 Task: Find a house in Alibag, India, for 6 guests from 6th to 15th September, with self check-in, WiFi, free parking, TV, gym, breakfast, and a price range of ₹8000 to ₹12000.
Action: Mouse moved to (460, 121)
Screenshot: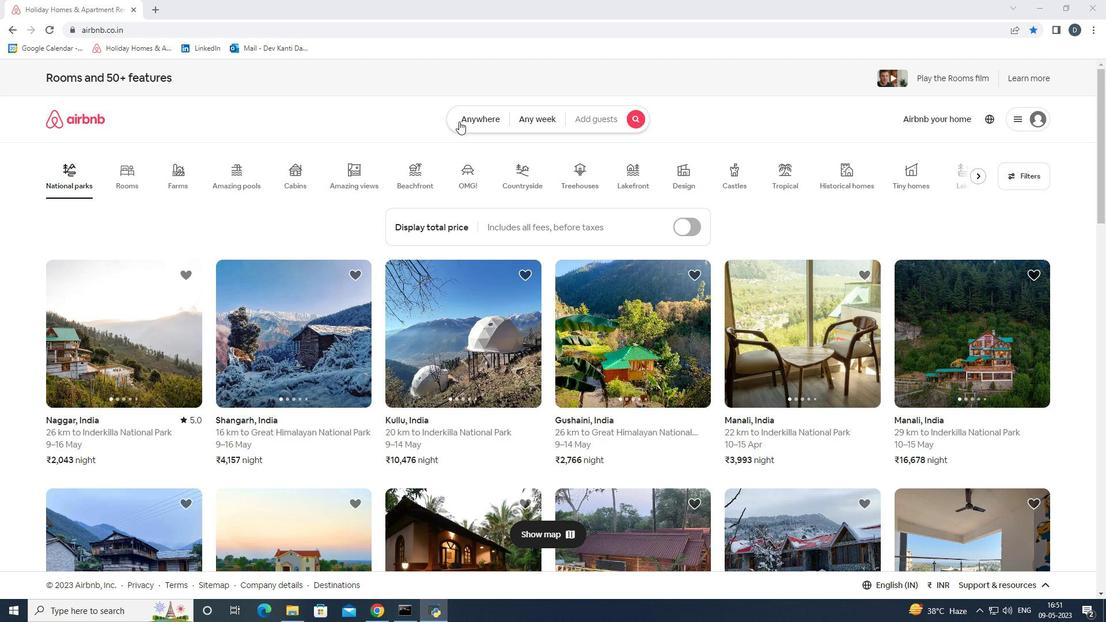 
Action: Mouse pressed left at (460, 121)
Screenshot: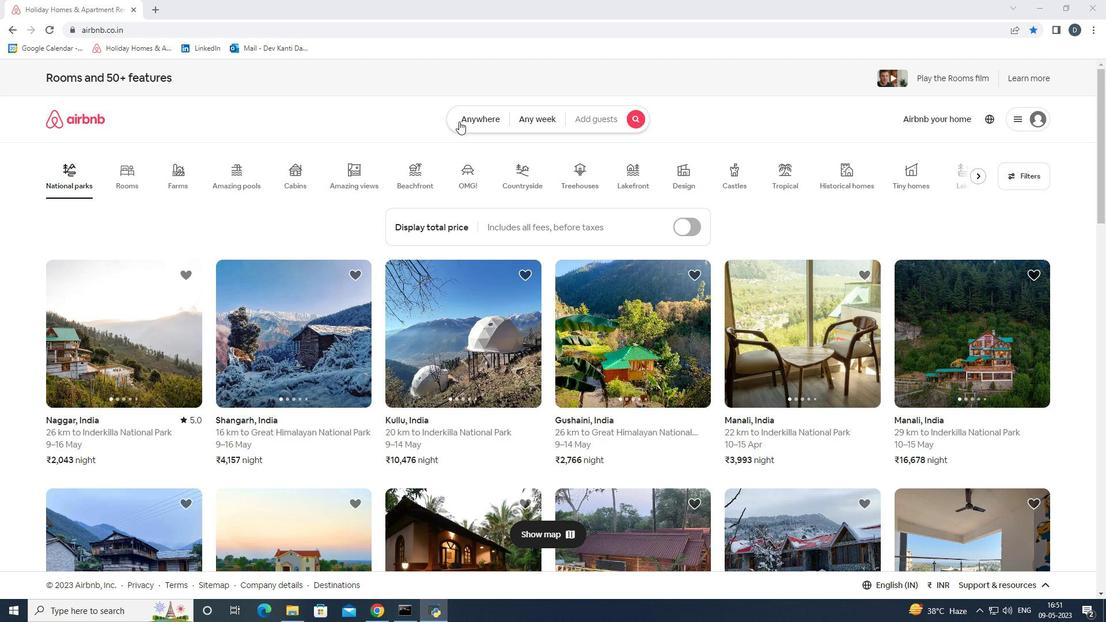 
Action: Mouse moved to (422, 163)
Screenshot: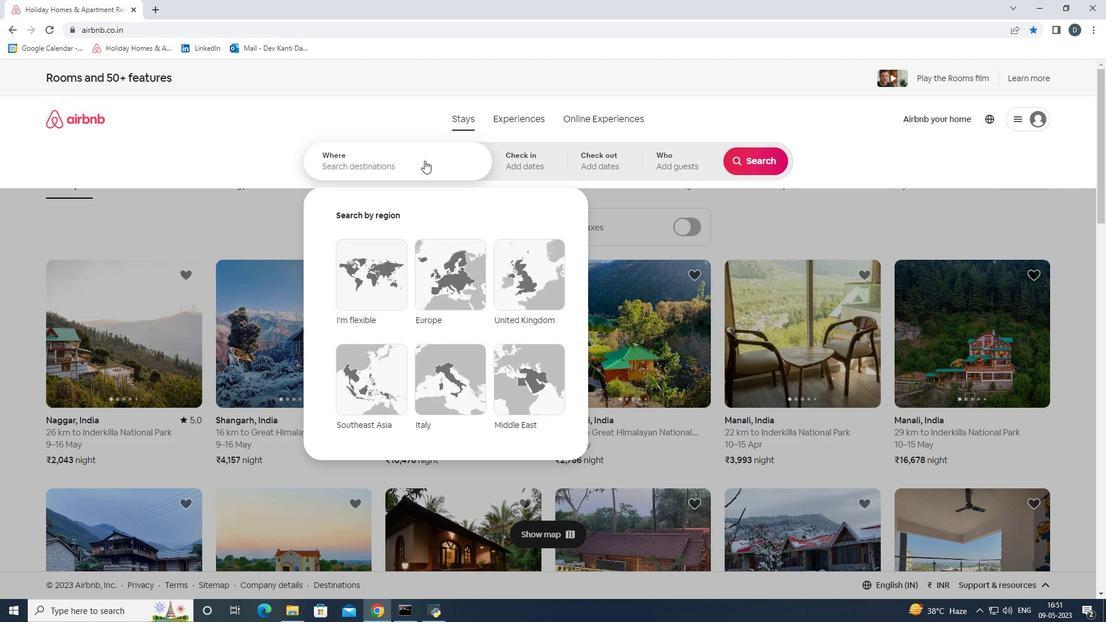 
Action: Mouse pressed left at (422, 163)
Screenshot: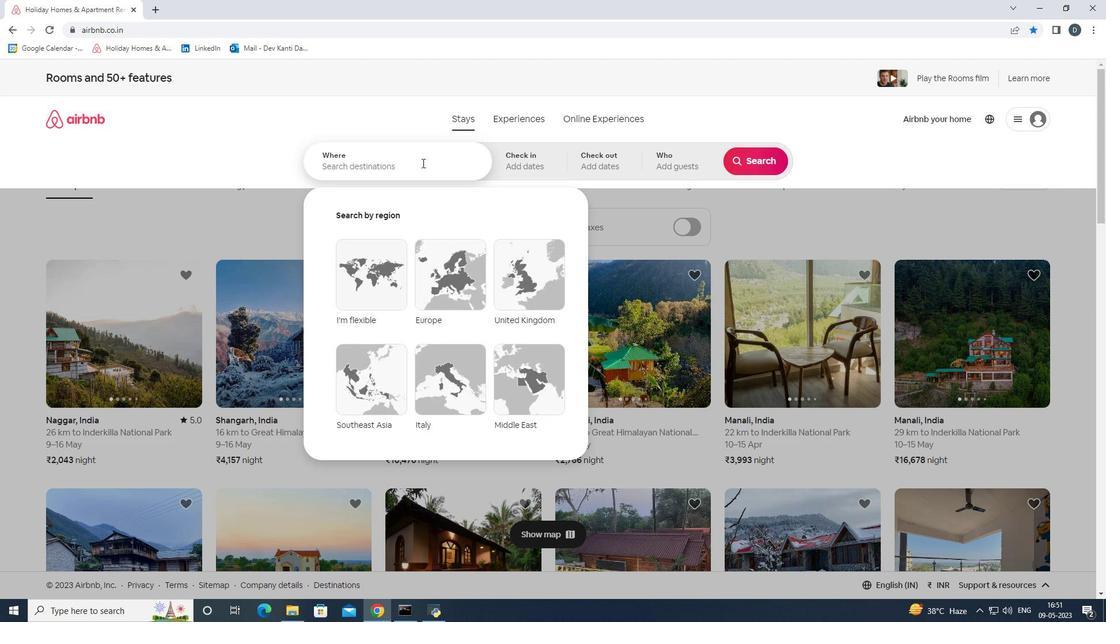 
Action: Key pressed <Key.shift><Key.shift><Key.shift><Key.shift><Key.shift><Key.shift><Key.shift><Key.shift><Key.shift>Alibag,<Key.space><Key.shift><Key.shift><Key.shift><Key.shift><Key.shift><Key.shift><Key.shift><Key.shift><Key.shift><Key.shift>India<Key.enter>
Screenshot: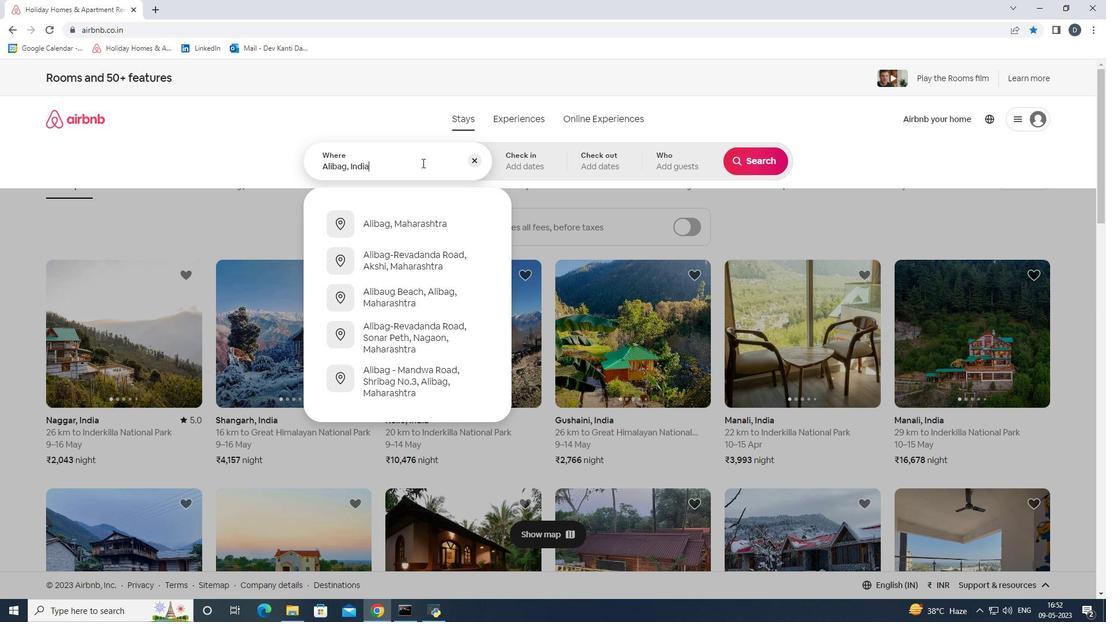 
Action: Mouse moved to (747, 253)
Screenshot: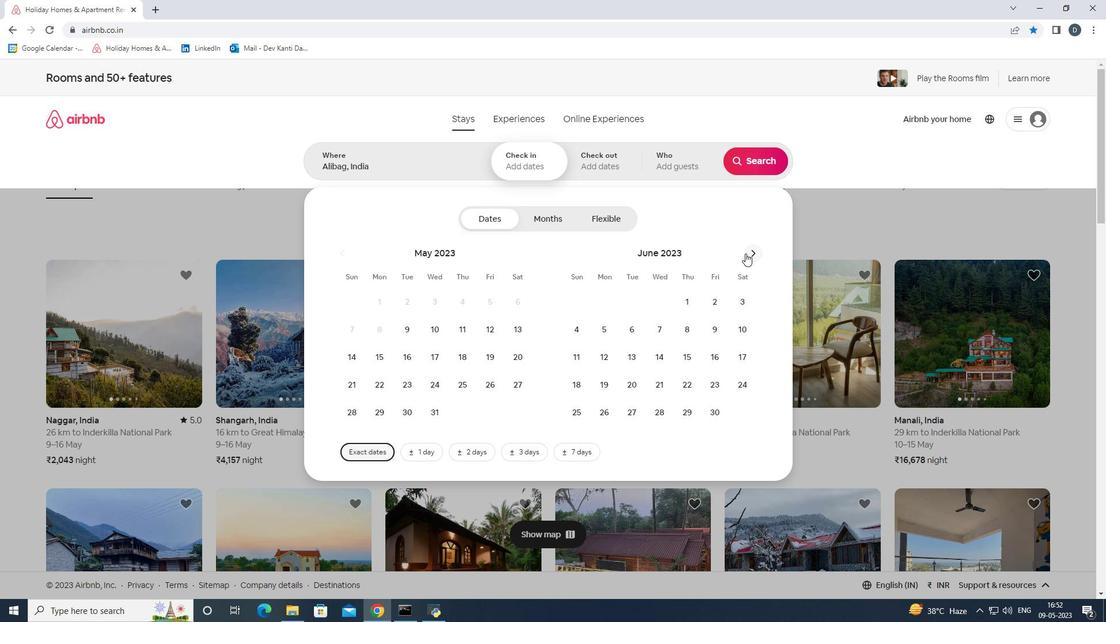 
Action: Mouse pressed left at (747, 253)
Screenshot: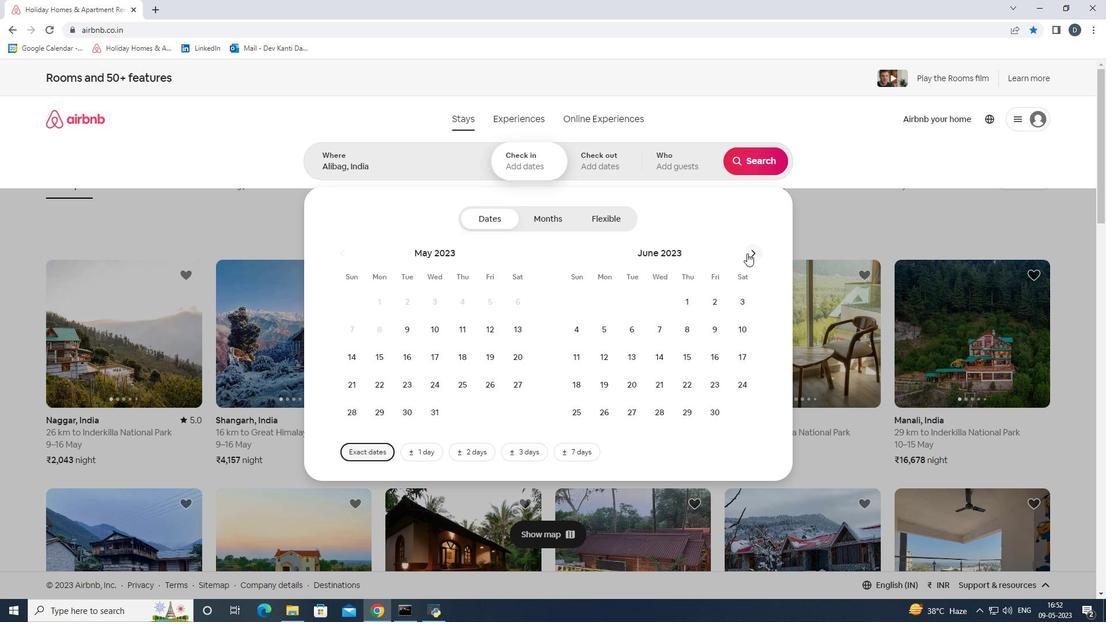 
Action: Mouse pressed left at (747, 253)
Screenshot: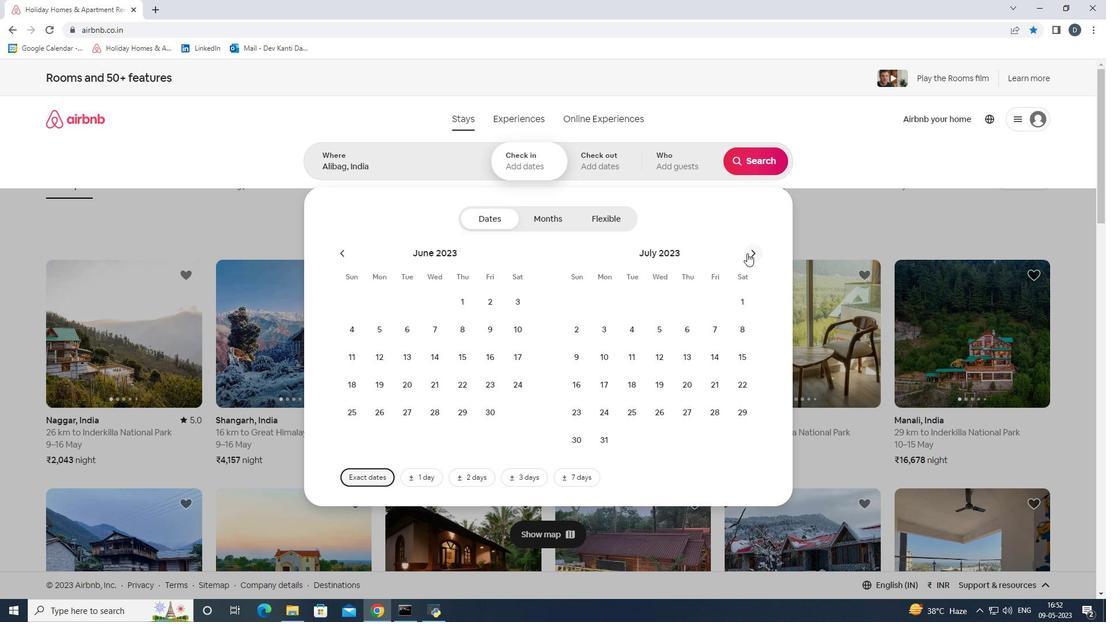 
Action: Mouse pressed left at (747, 253)
Screenshot: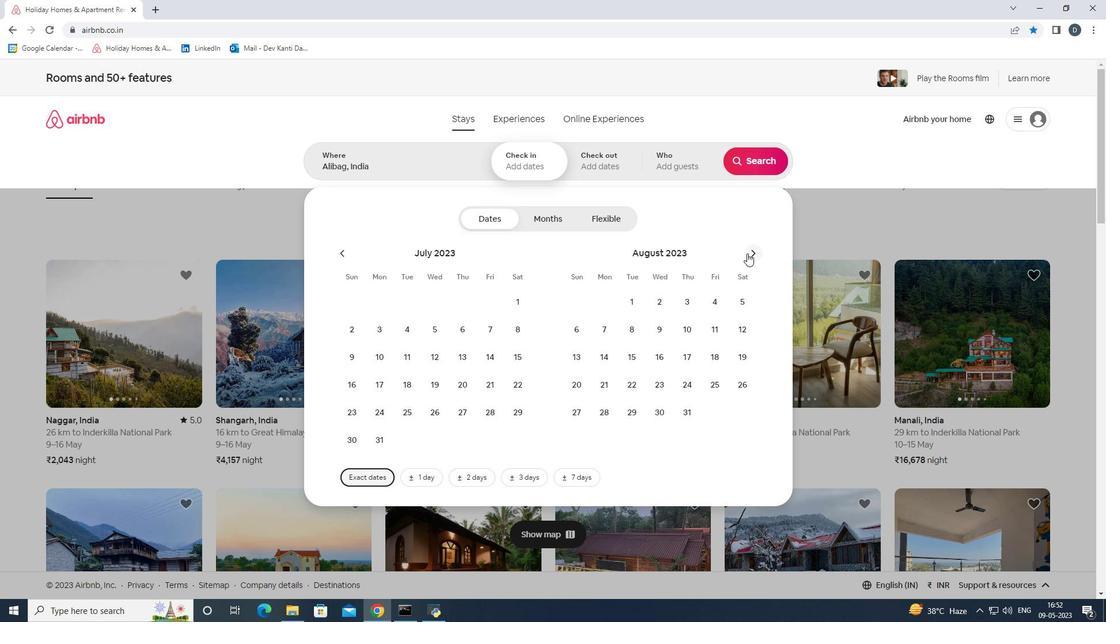 
Action: Mouse moved to (665, 323)
Screenshot: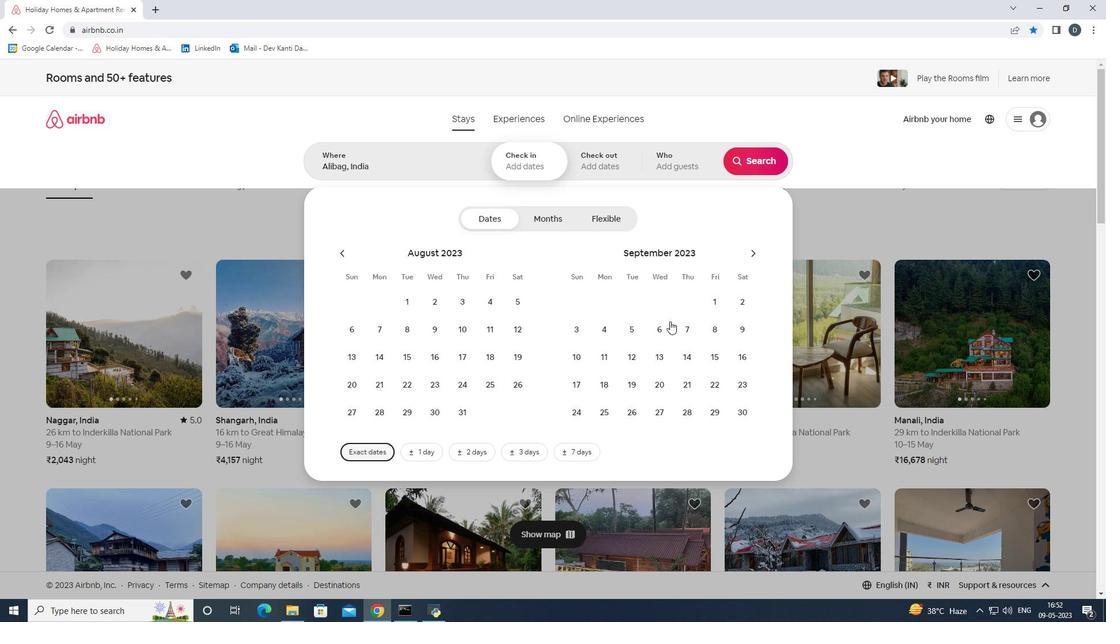 
Action: Mouse pressed left at (665, 323)
Screenshot: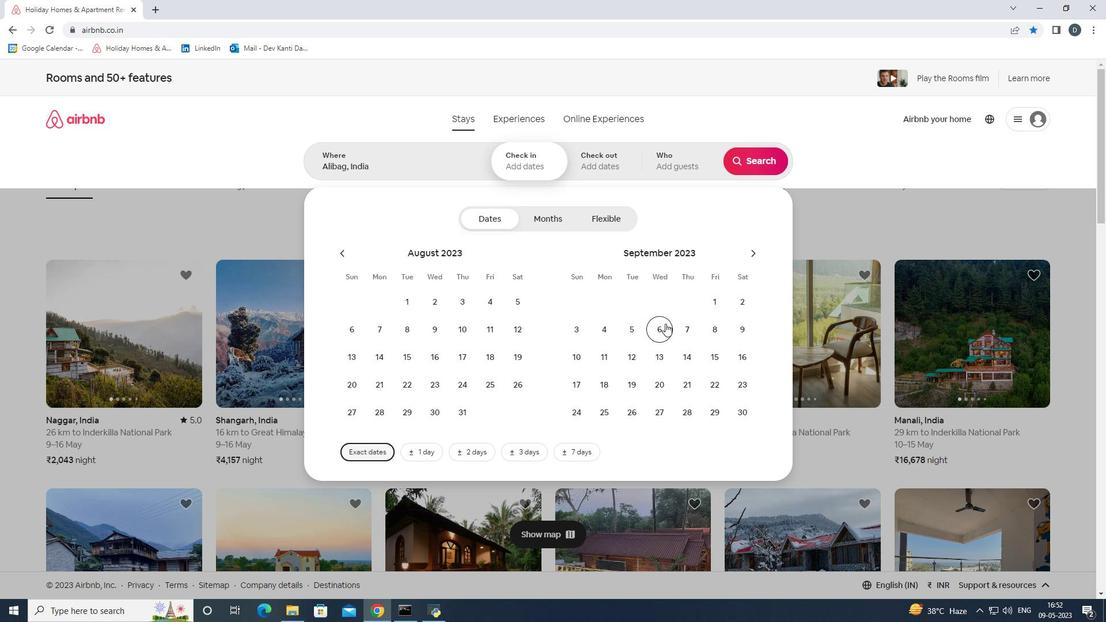 
Action: Mouse moved to (702, 356)
Screenshot: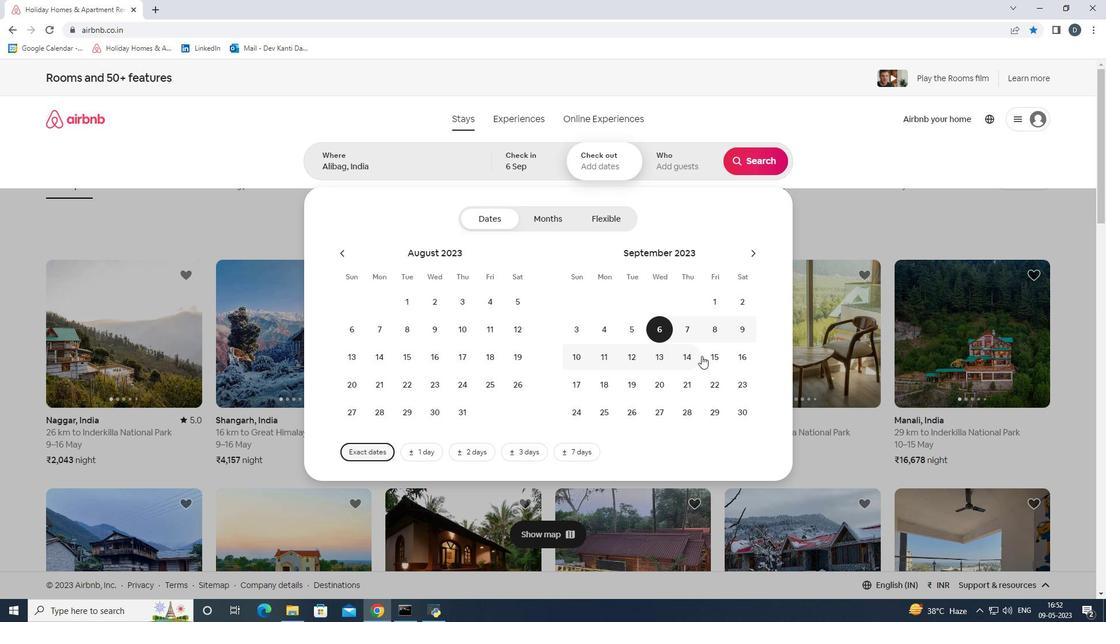 
Action: Mouse pressed left at (702, 356)
Screenshot: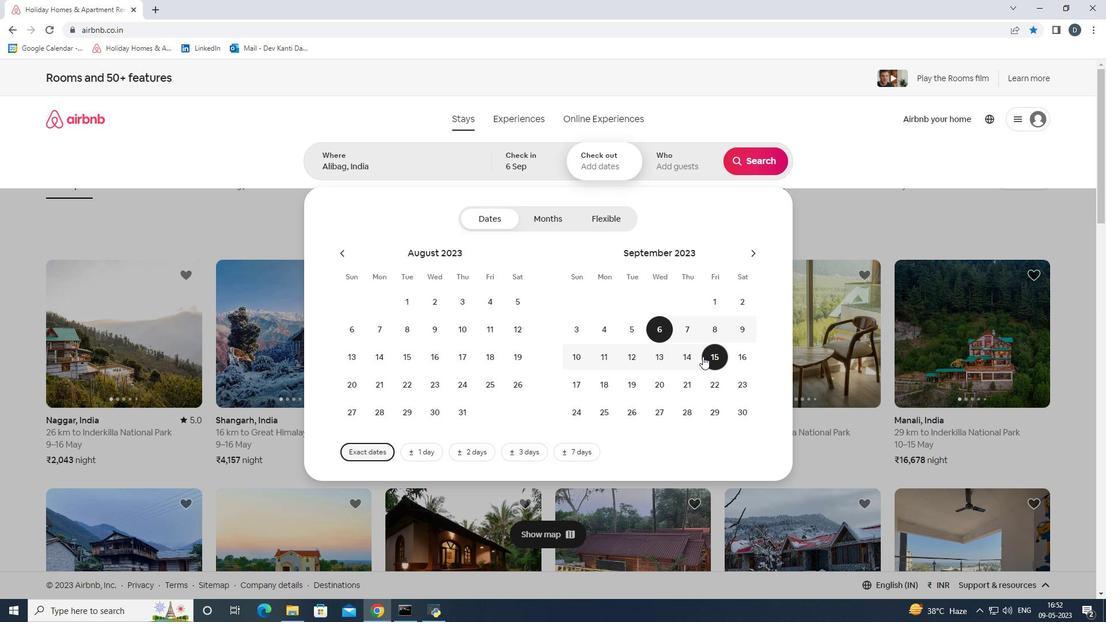 
Action: Mouse moved to (693, 176)
Screenshot: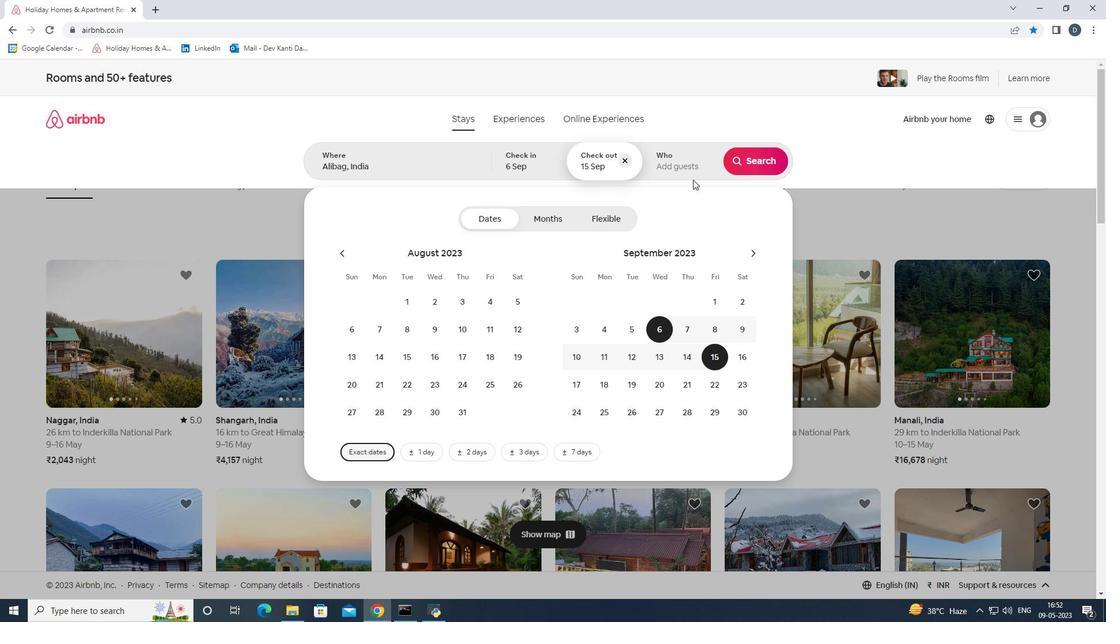 
Action: Mouse pressed left at (693, 176)
Screenshot: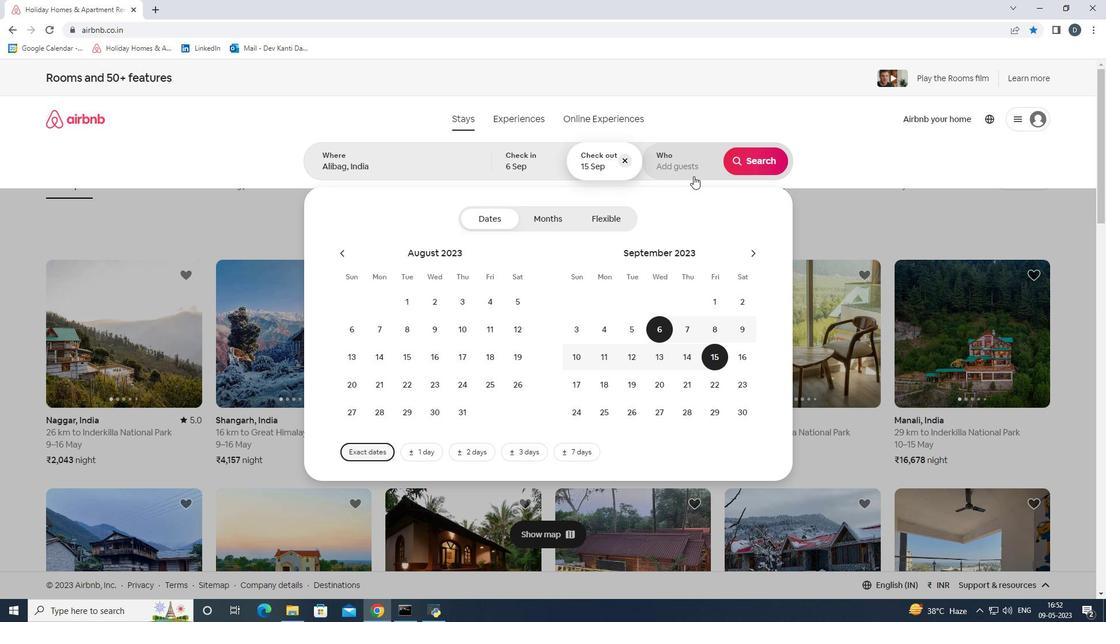 
Action: Mouse moved to (763, 220)
Screenshot: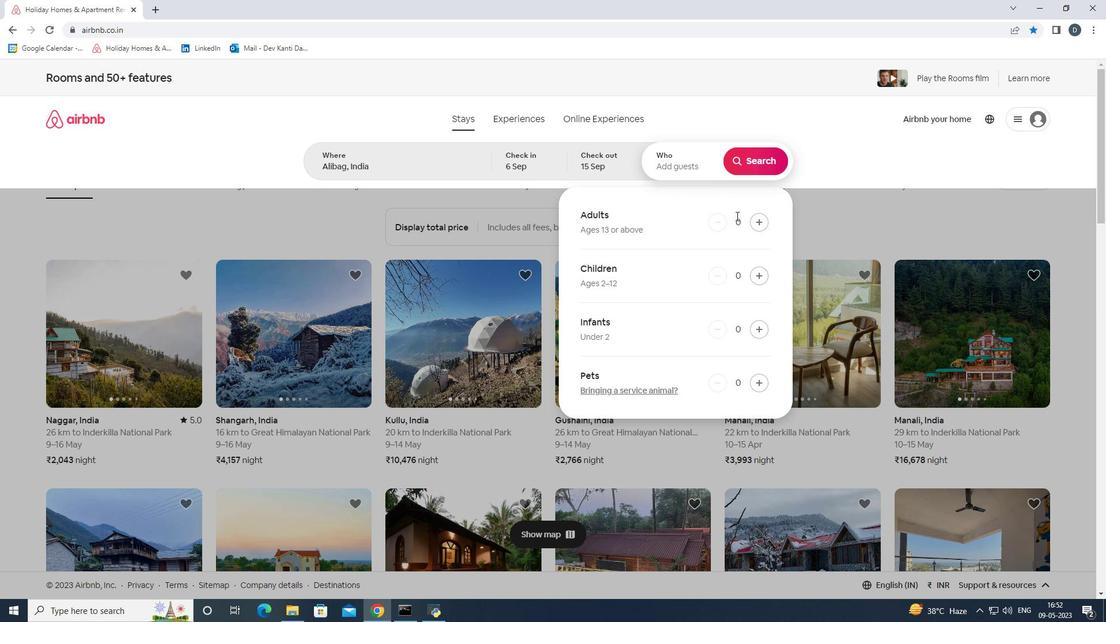 
Action: Mouse pressed left at (763, 220)
Screenshot: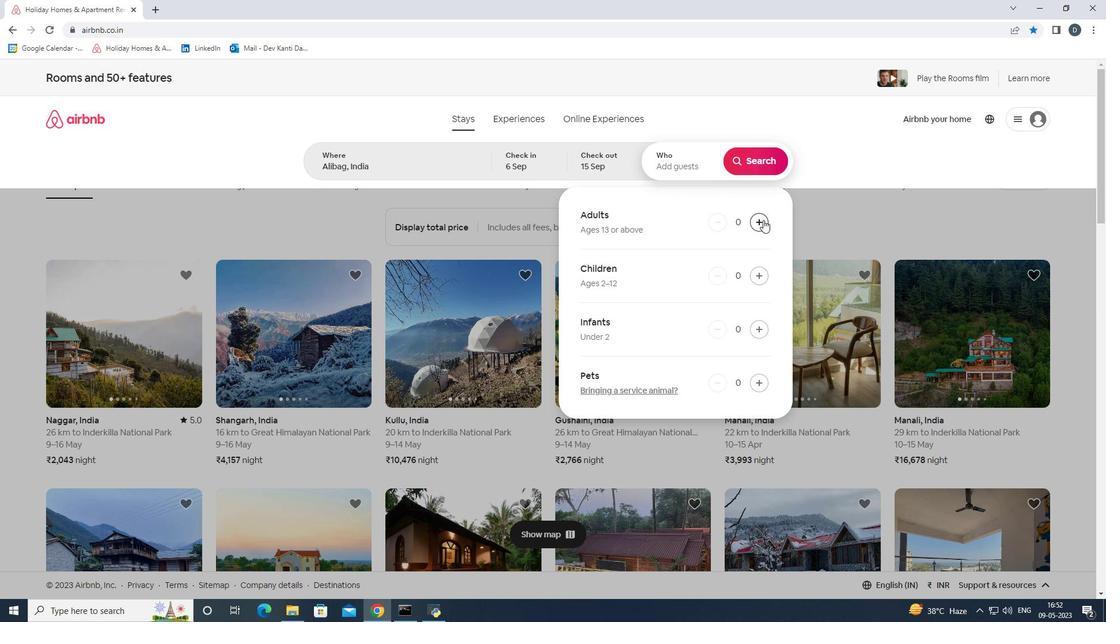 
Action: Mouse pressed left at (763, 220)
Screenshot: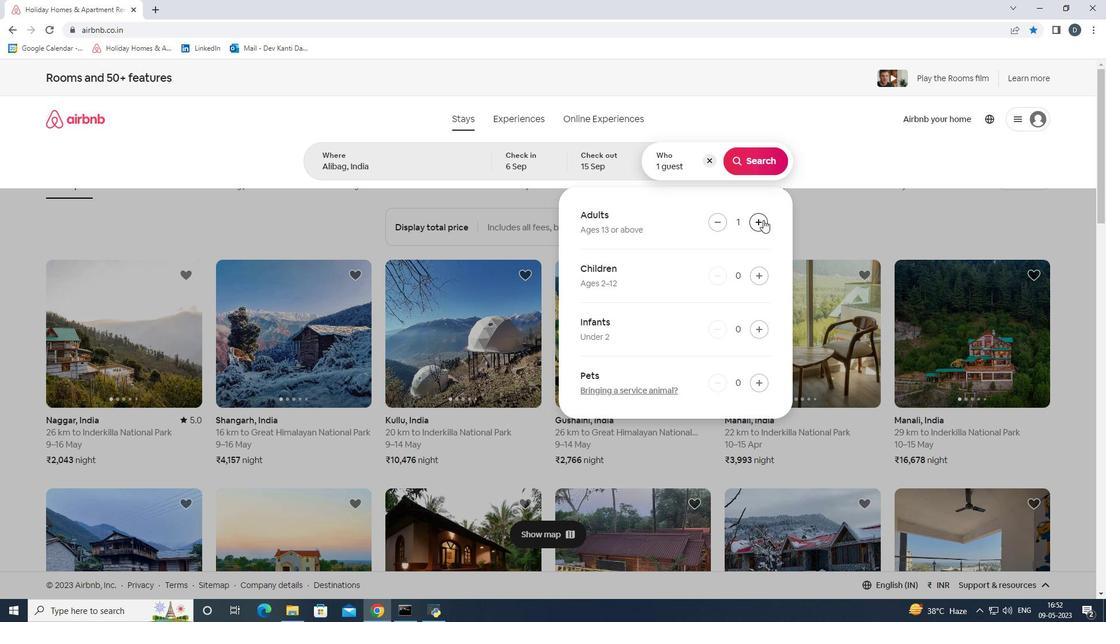 
Action: Mouse pressed left at (763, 220)
Screenshot: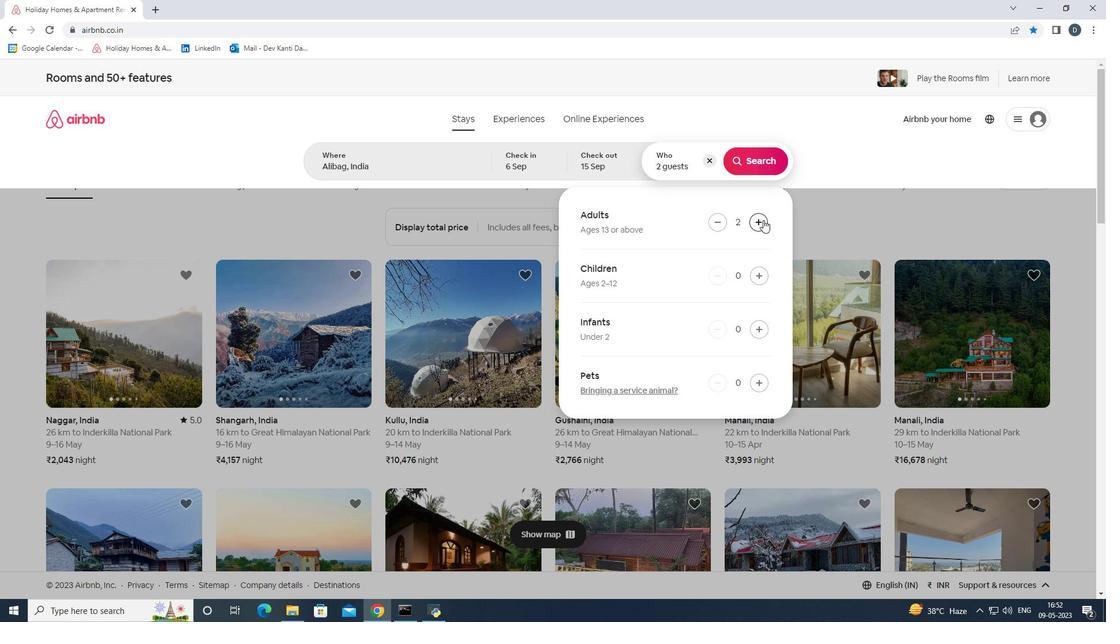 
Action: Mouse pressed left at (763, 220)
Screenshot: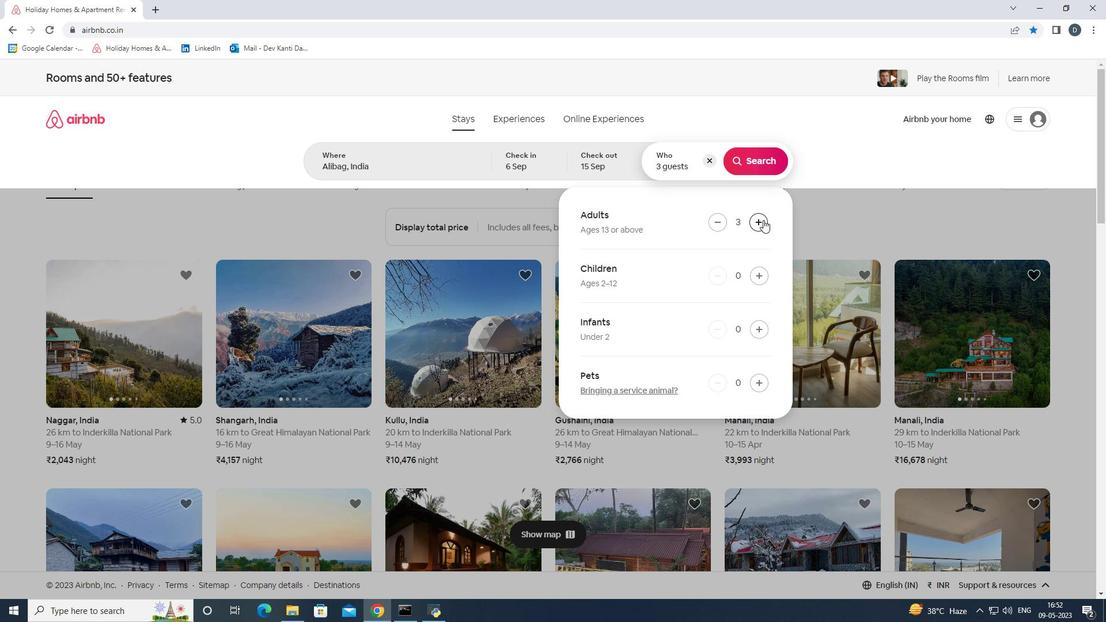 
Action: Mouse pressed left at (763, 220)
Screenshot: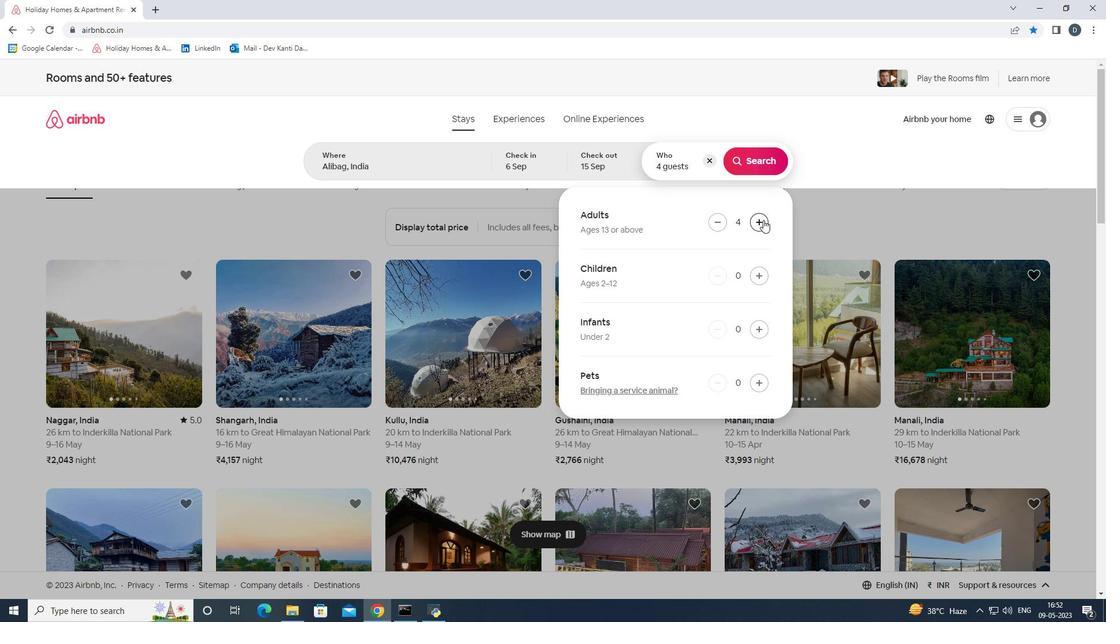 
Action: Mouse pressed left at (763, 220)
Screenshot: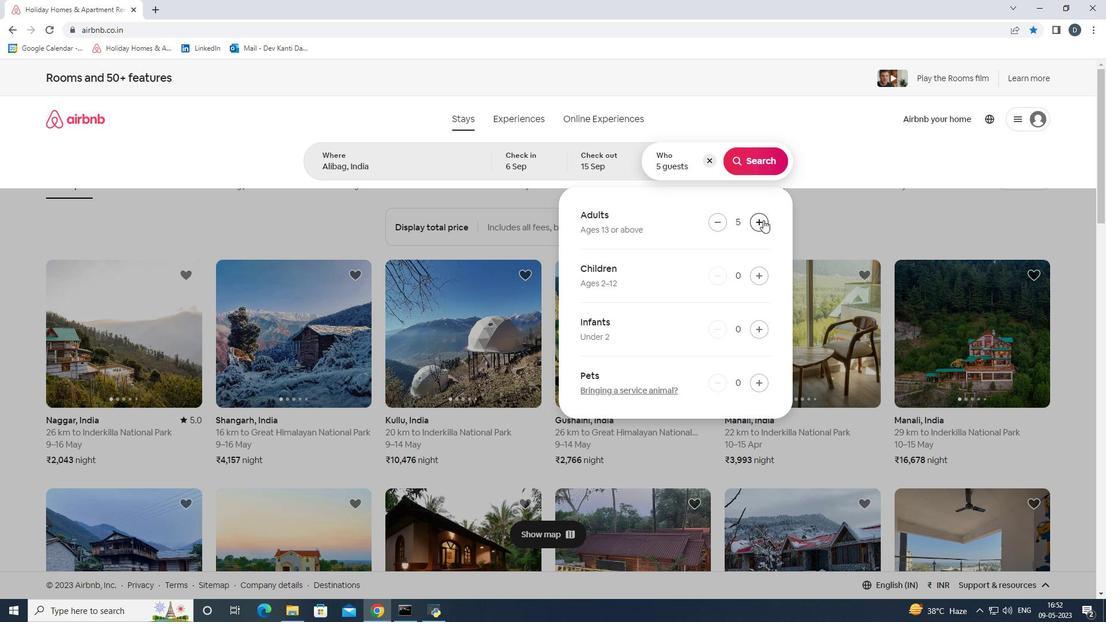 
Action: Mouse moved to (771, 172)
Screenshot: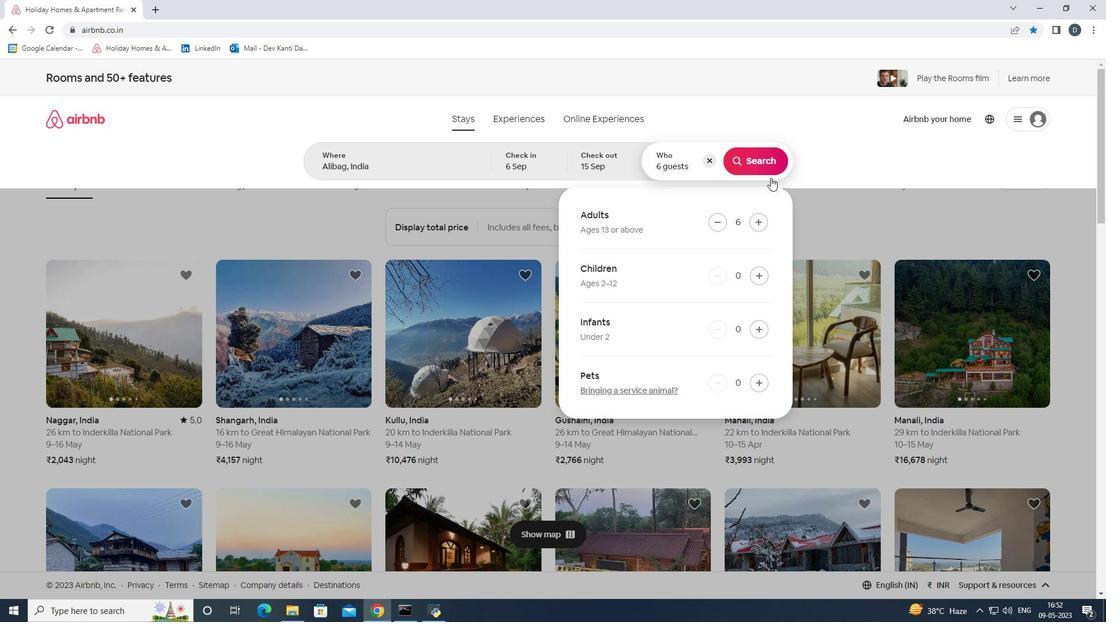 
Action: Mouse pressed left at (771, 172)
Screenshot: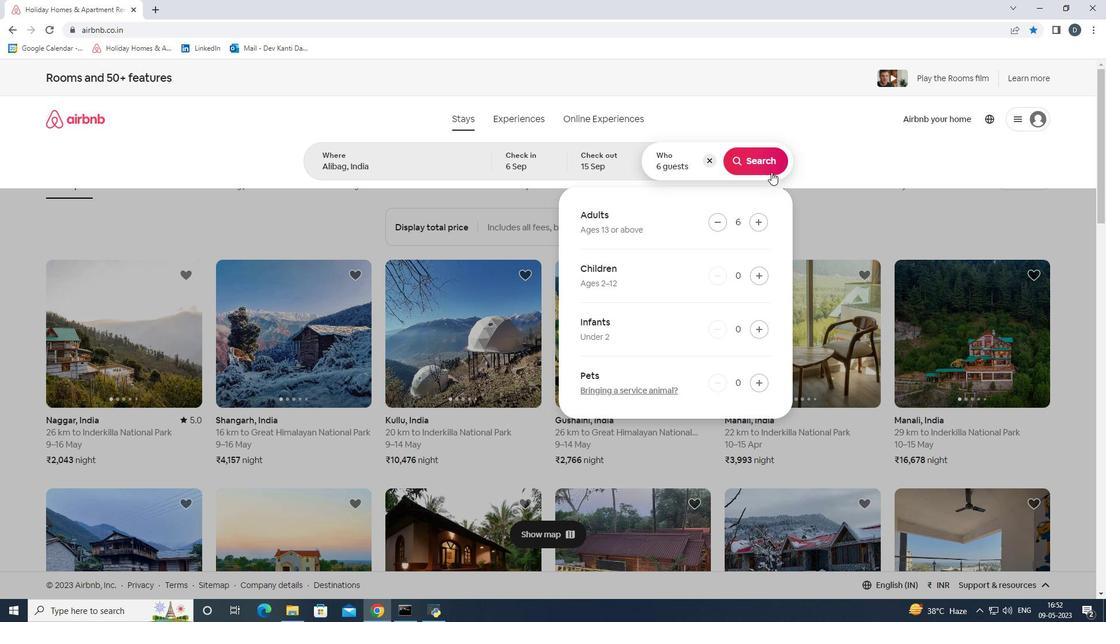 
Action: Mouse moved to (1040, 130)
Screenshot: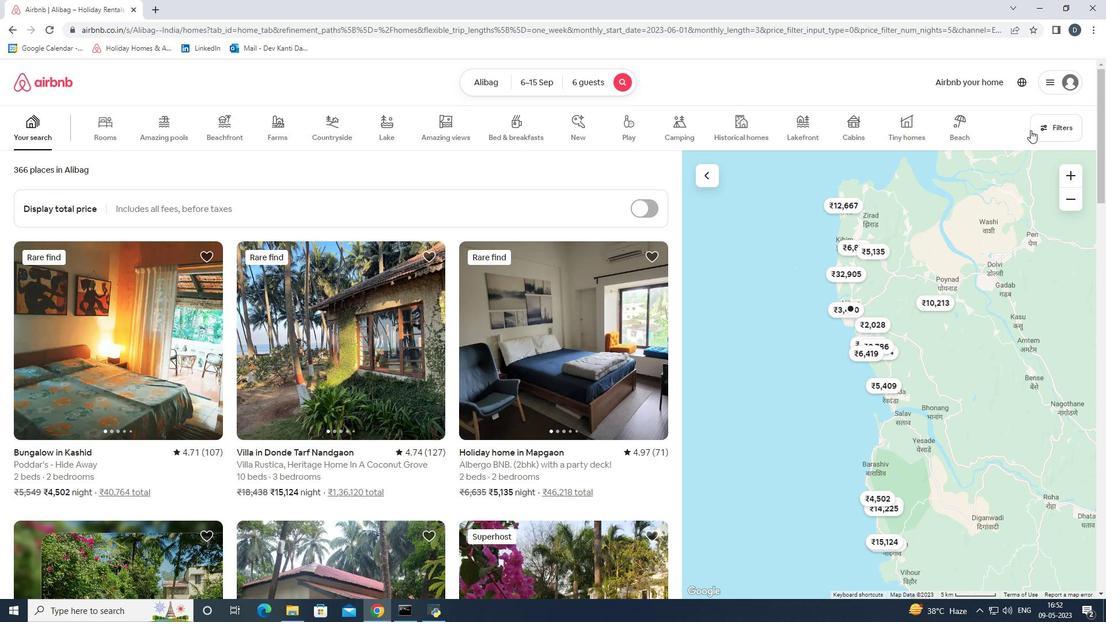 
Action: Mouse pressed left at (1040, 130)
Screenshot: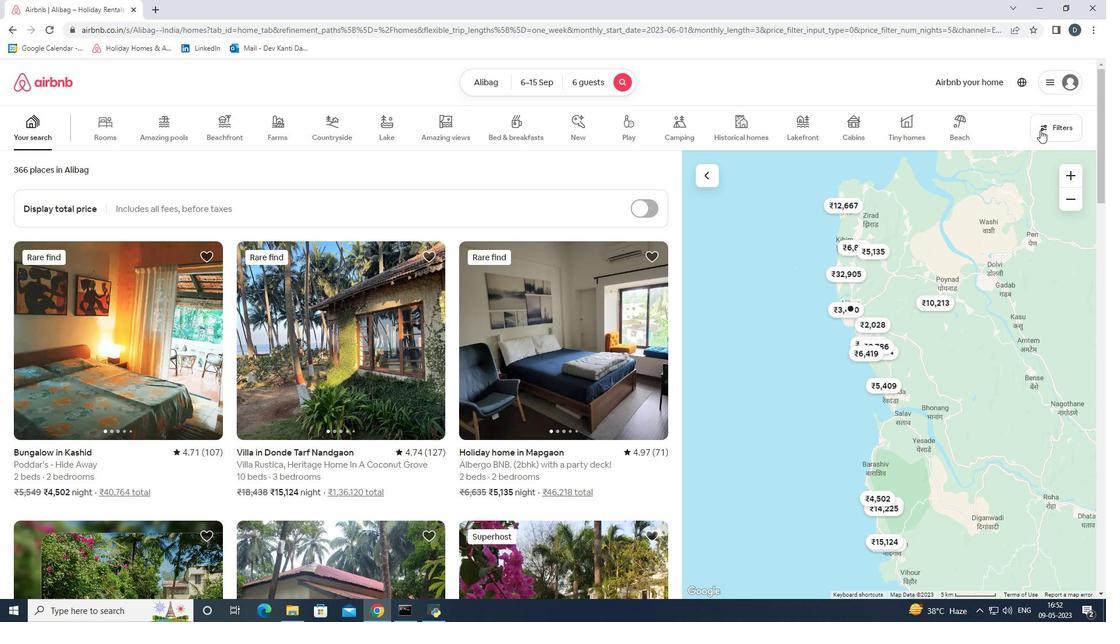 
Action: Mouse moved to (475, 406)
Screenshot: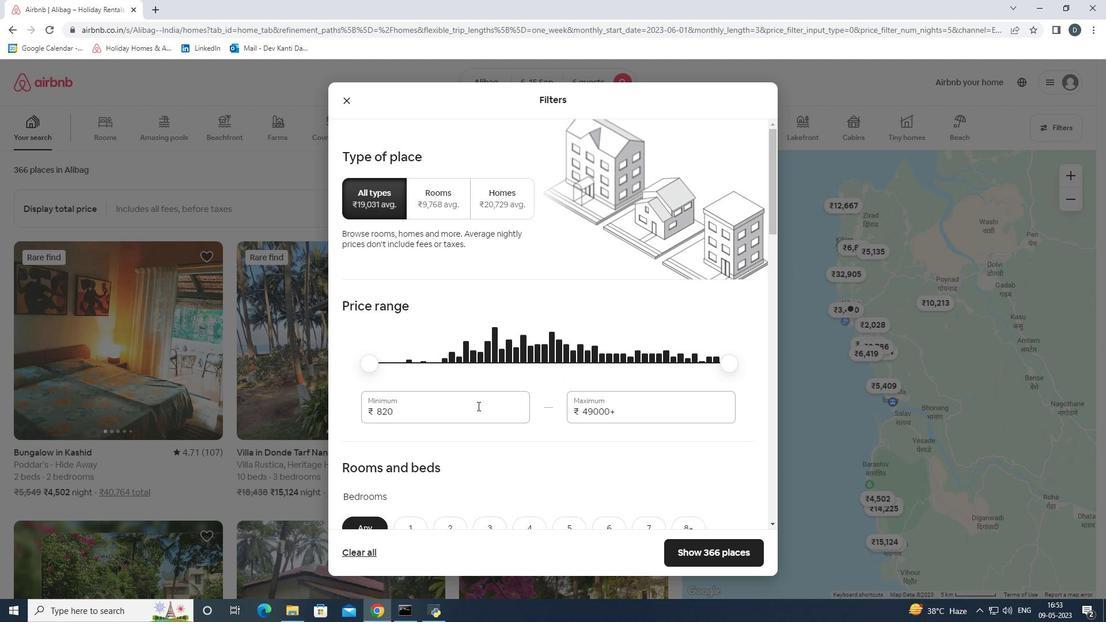 
Action: Mouse pressed left at (475, 406)
Screenshot: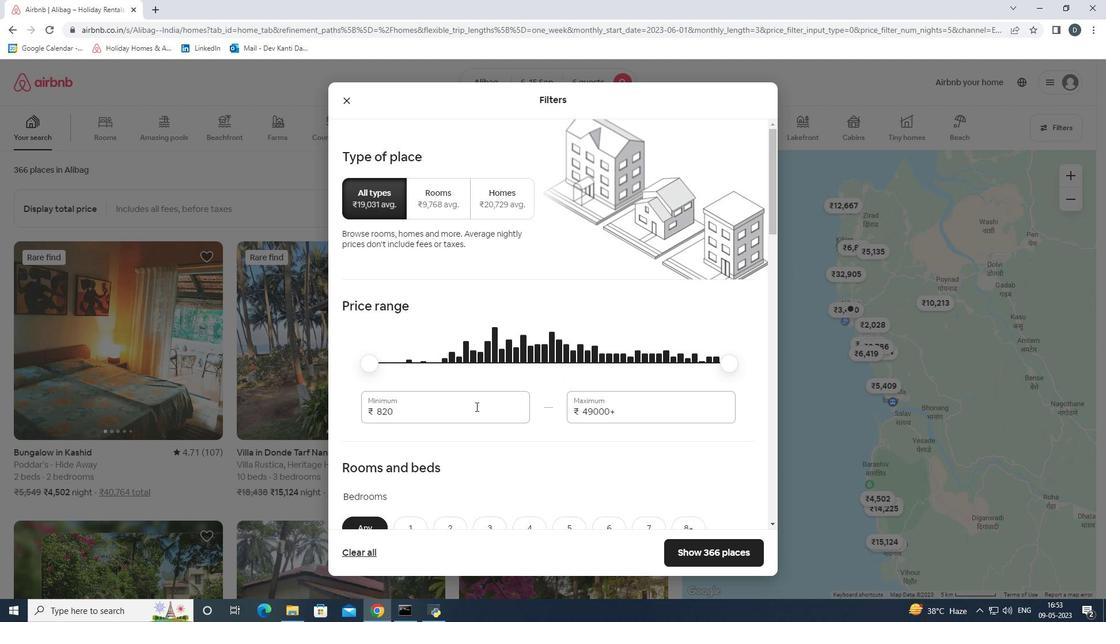 
Action: Mouse pressed left at (475, 406)
Screenshot: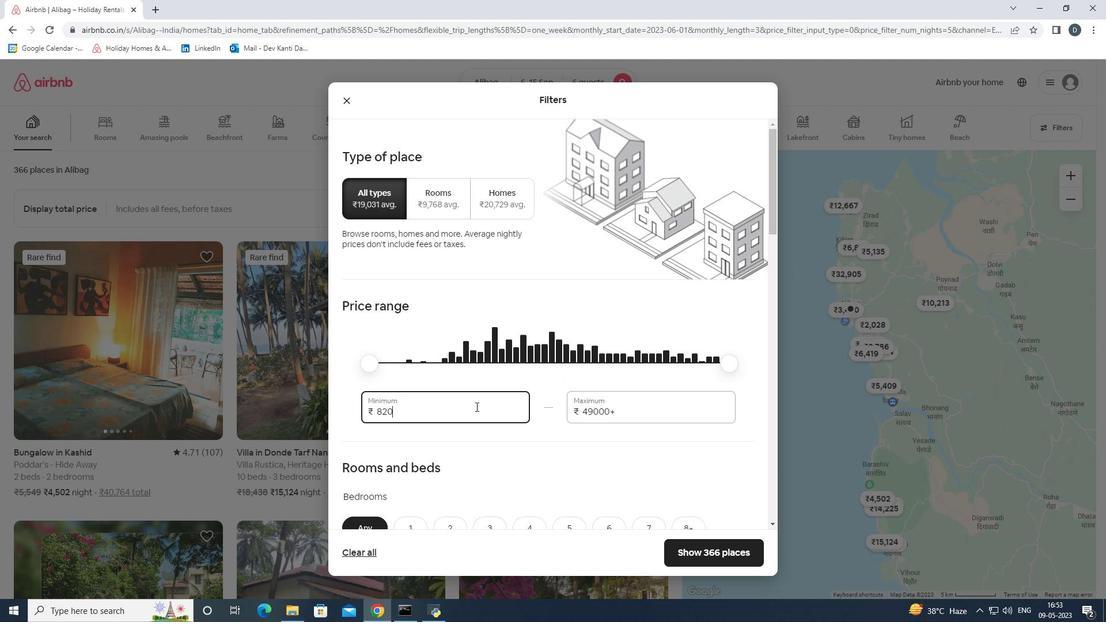 
Action: Key pressed 8000<Key.tab>12000
Screenshot: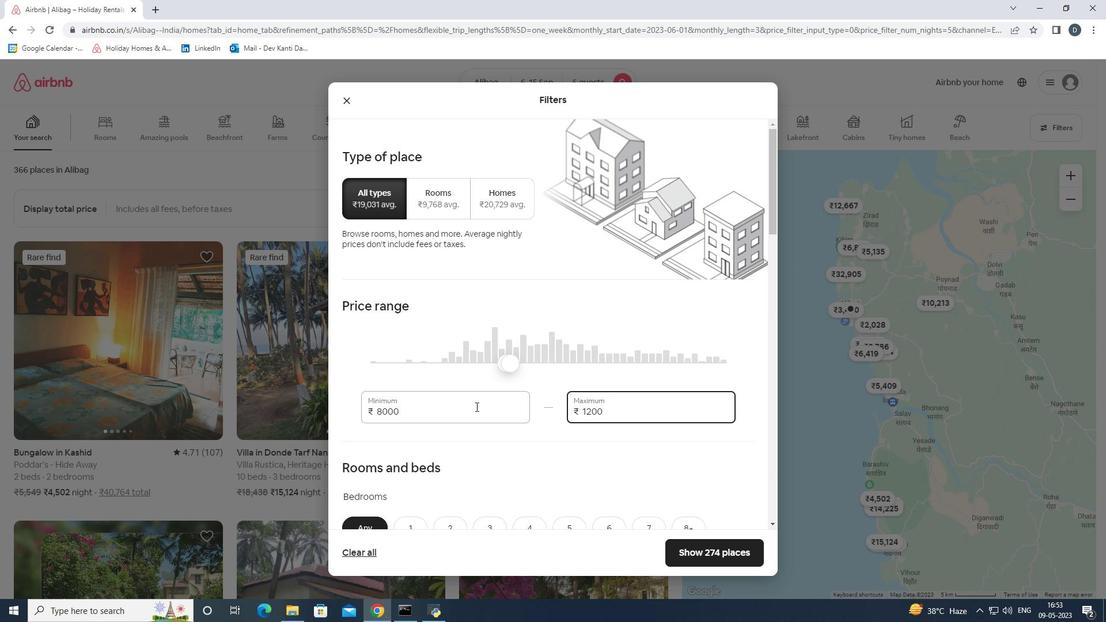 
Action: Mouse scrolled (475, 406) with delta (0, 0)
Screenshot: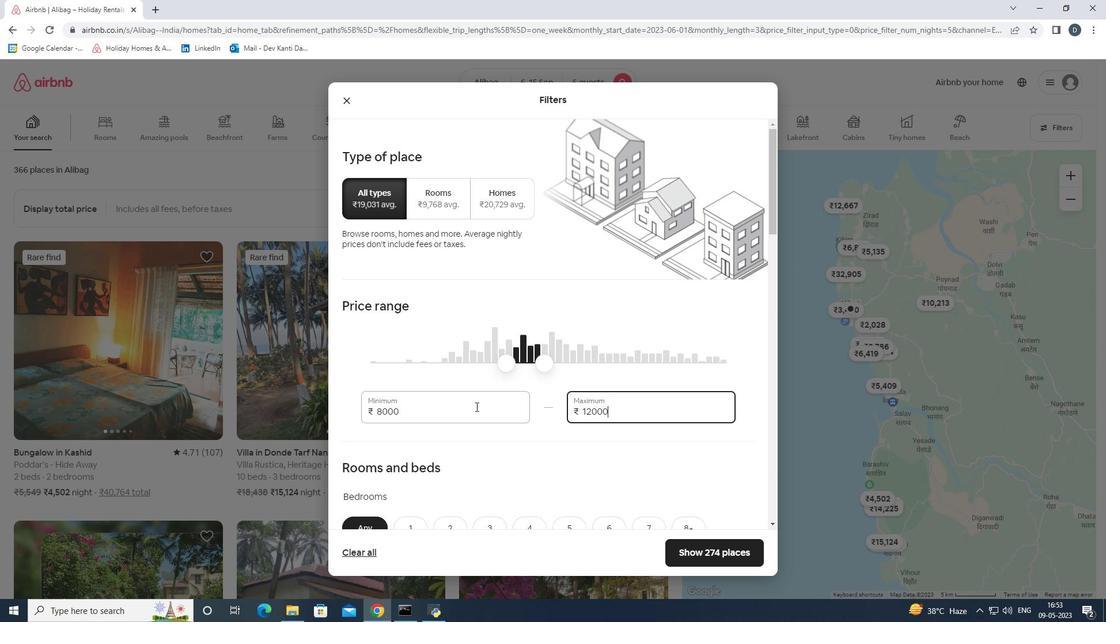 
Action: Mouse scrolled (475, 406) with delta (0, 0)
Screenshot: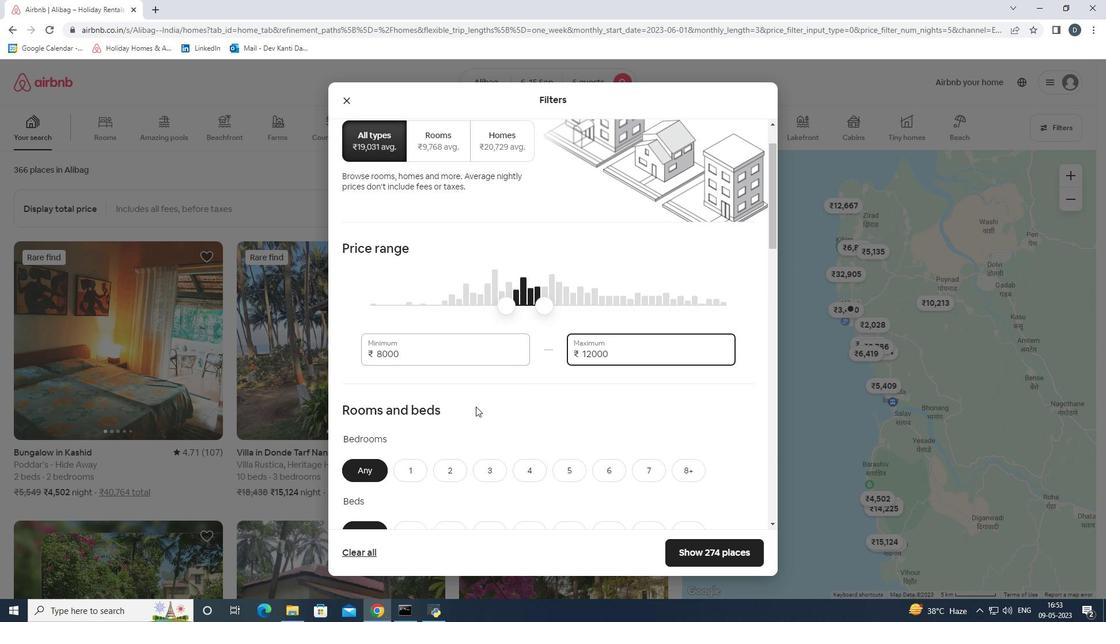 
Action: Mouse scrolled (475, 406) with delta (0, 0)
Screenshot: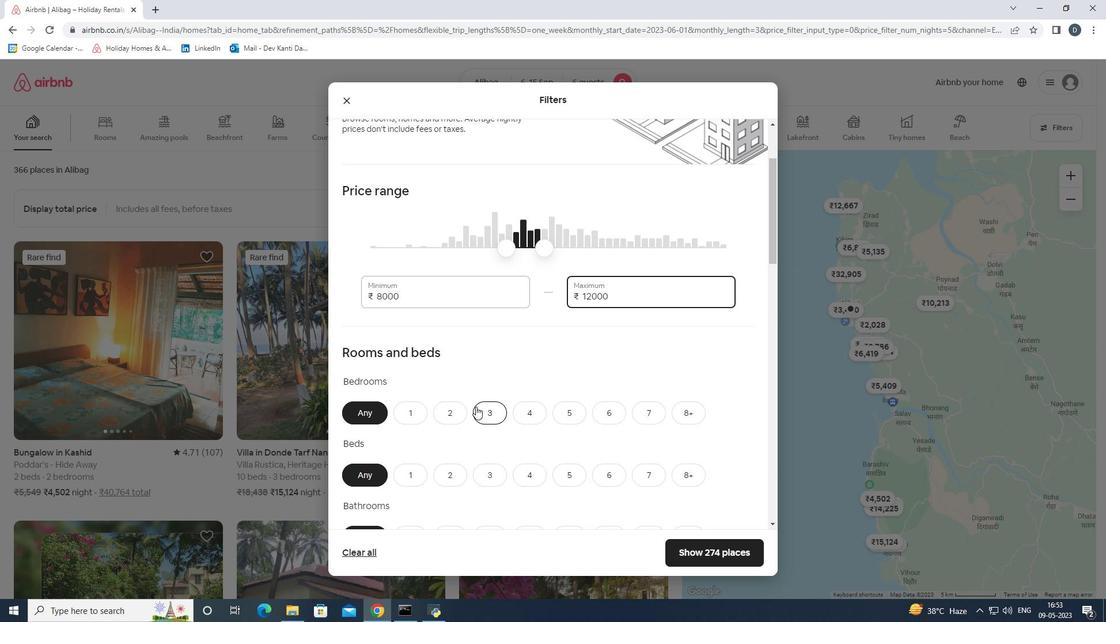 
Action: Mouse moved to (602, 364)
Screenshot: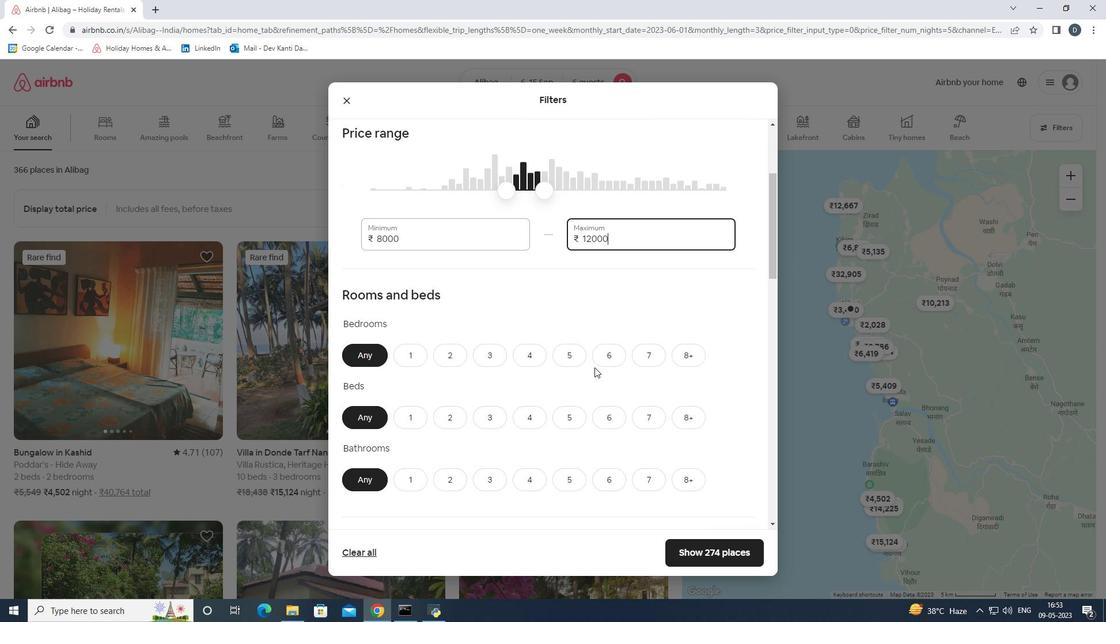 
Action: Mouse pressed left at (602, 364)
Screenshot: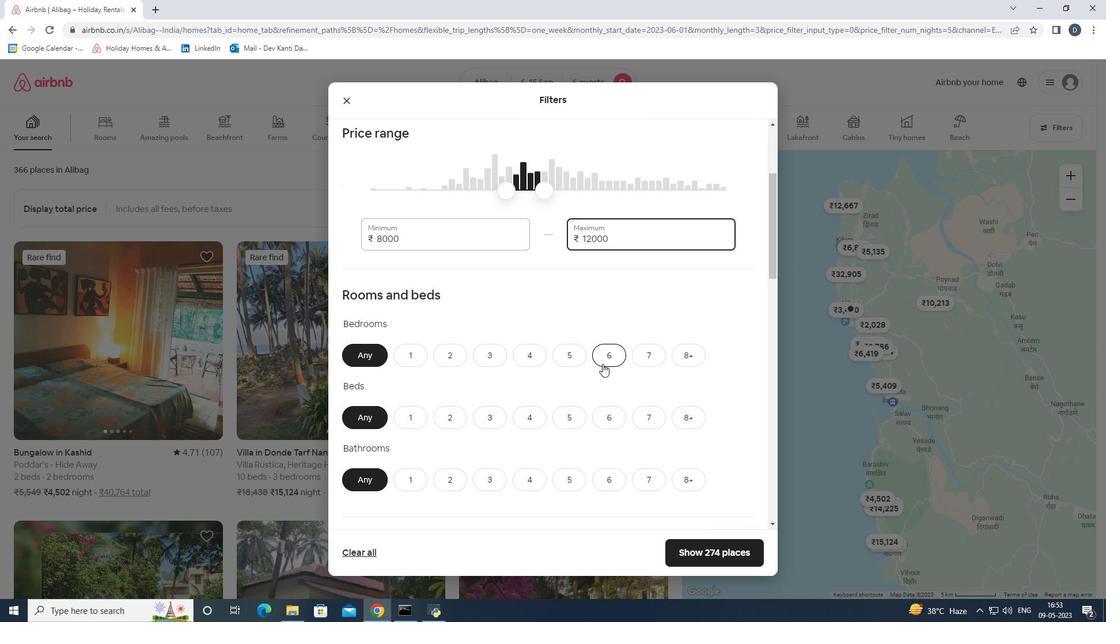 
Action: Mouse moved to (606, 412)
Screenshot: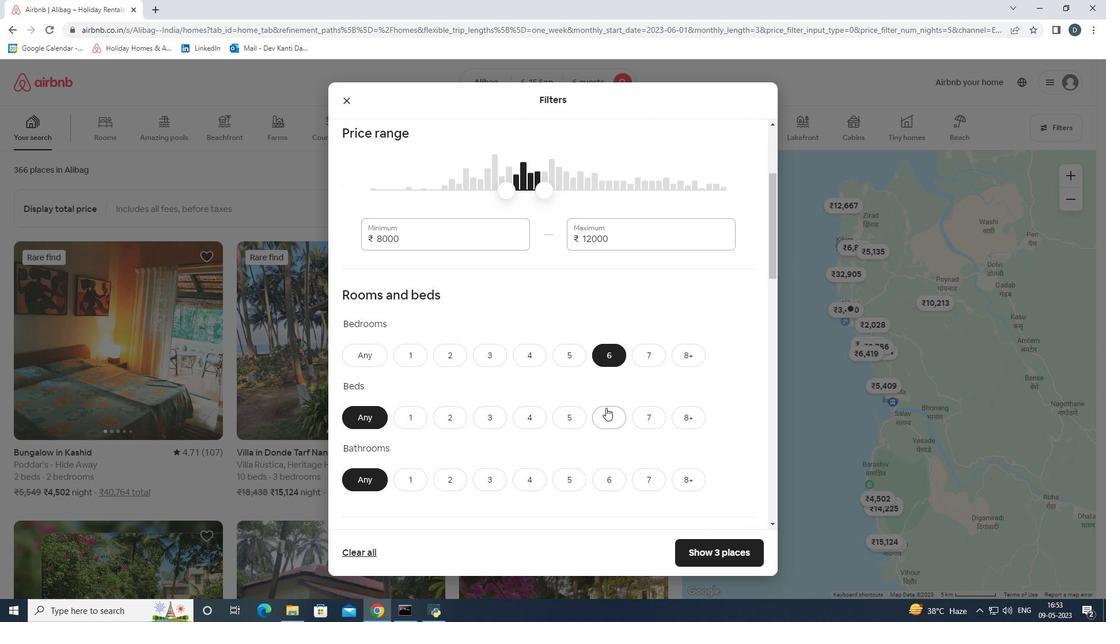 
Action: Mouse pressed left at (606, 412)
Screenshot: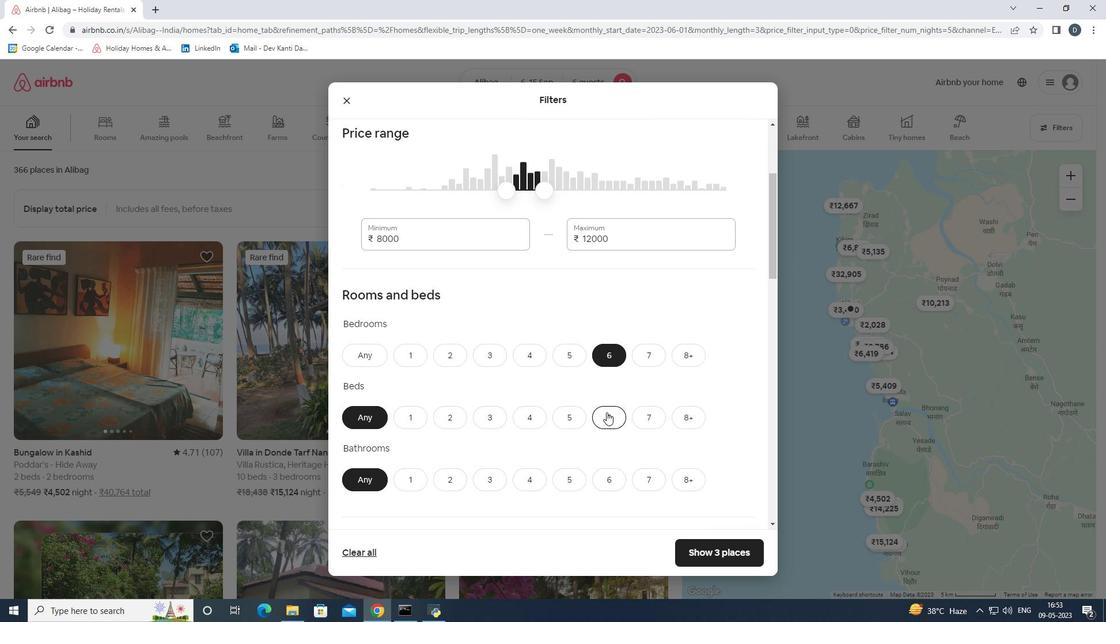 
Action: Mouse moved to (603, 470)
Screenshot: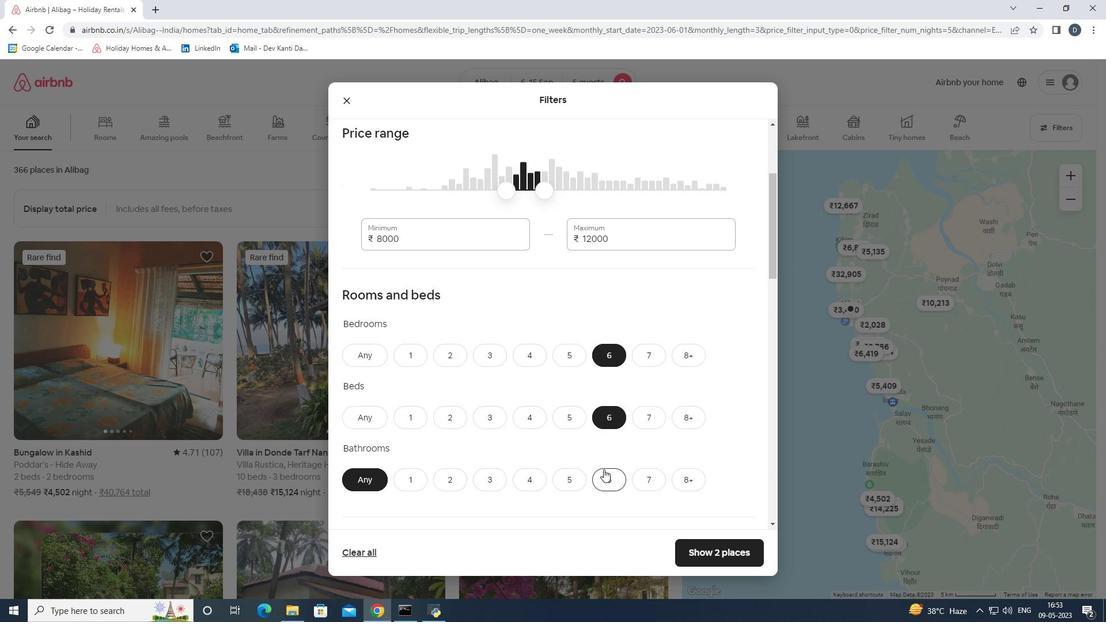 
Action: Mouse pressed left at (603, 470)
Screenshot: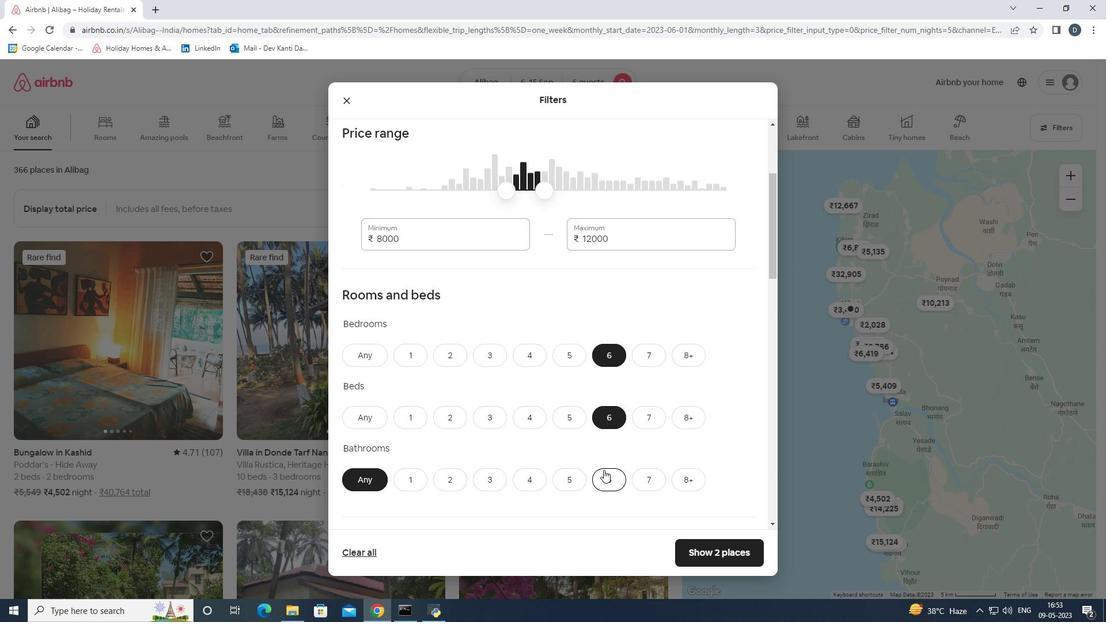 
Action: Mouse scrolled (603, 469) with delta (0, 0)
Screenshot: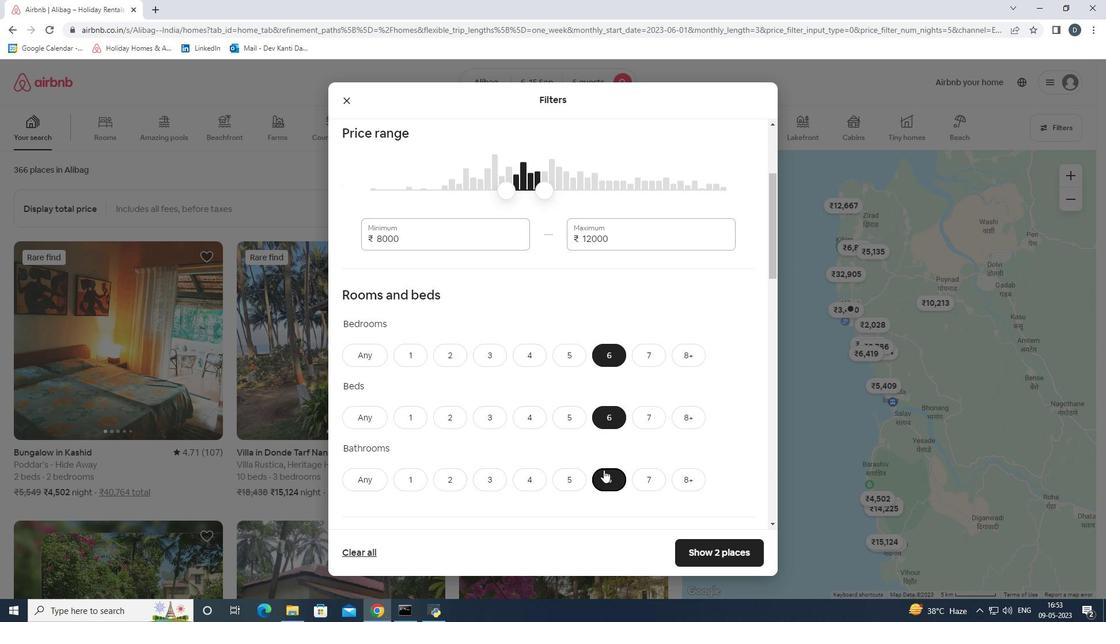 
Action: Mouse scrolled (603, 469) with delta (0, 0)
Screenshot: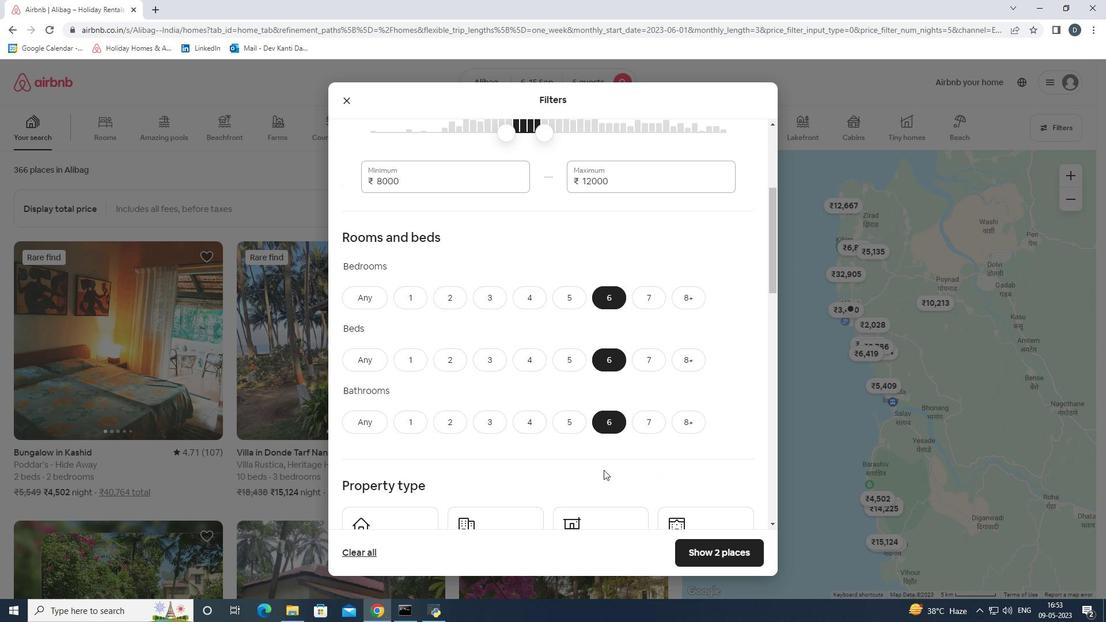 
Action: Mouse scrolled (603, 469) with delta (0, 0)
Screenshot: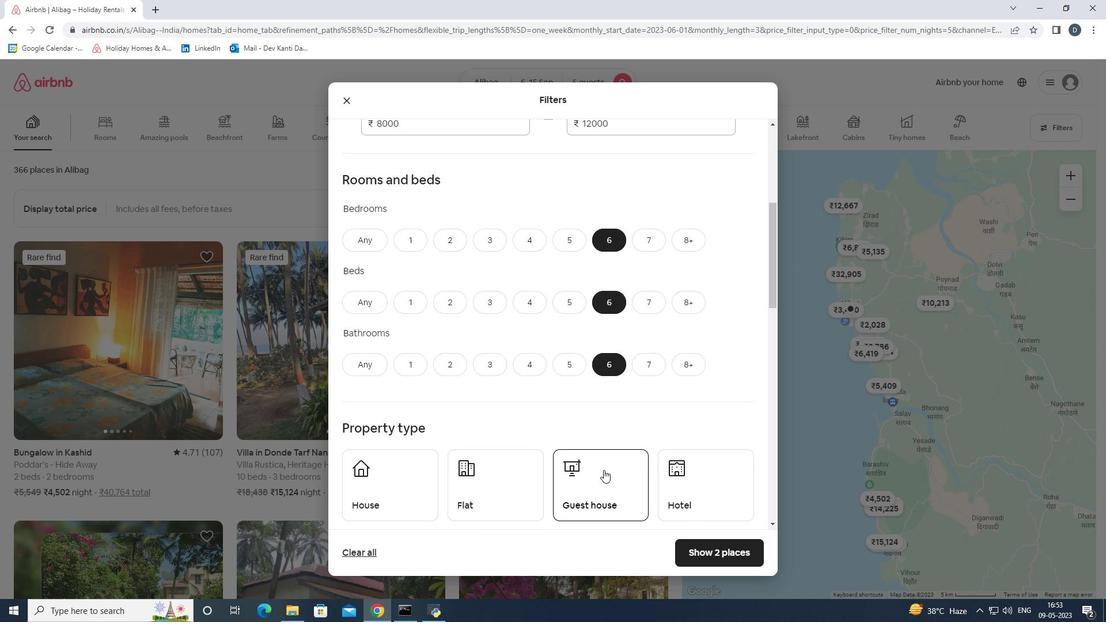 
Action: Mouse moved to (432, 459)
Screenshot: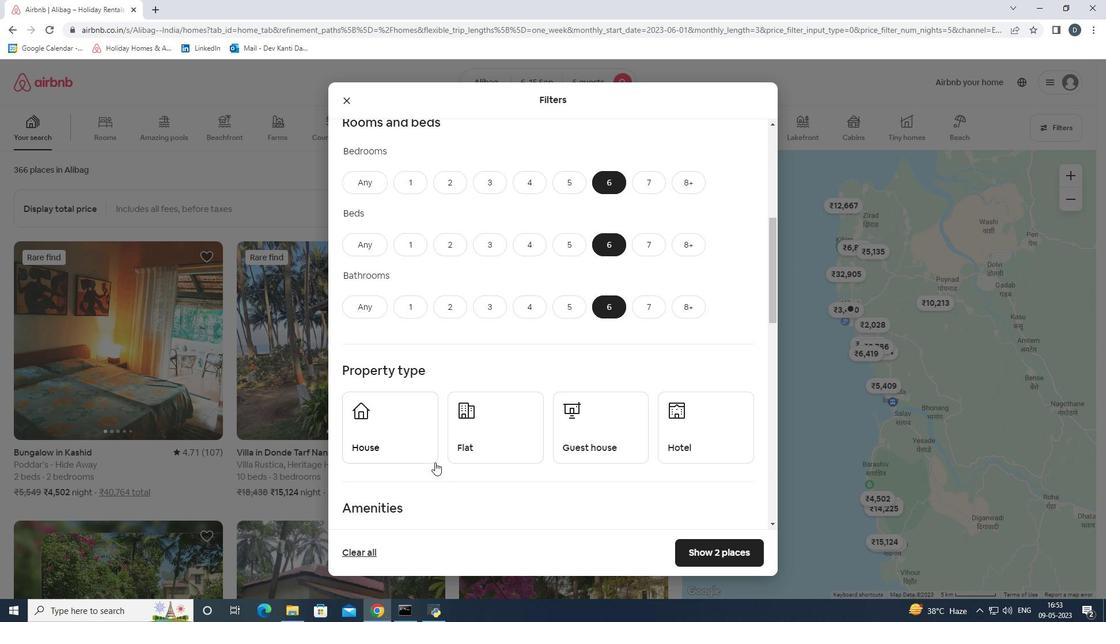 
Action: Mouse pressed left at (432, 459)
Screenshot: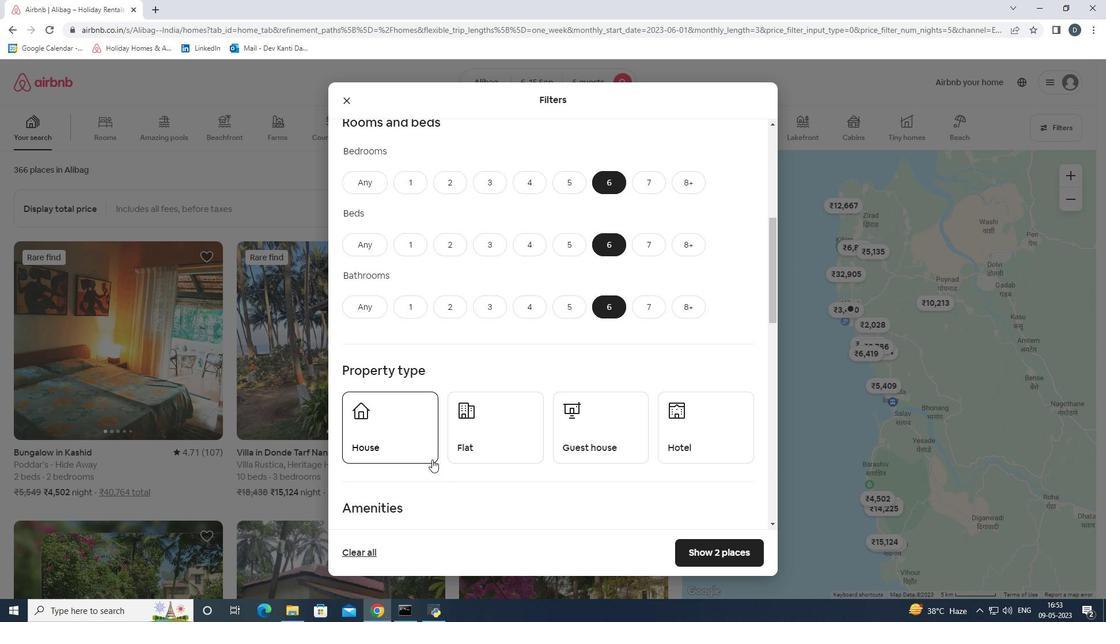 
Action: Mouse moved to (468, 449)
Screenshot: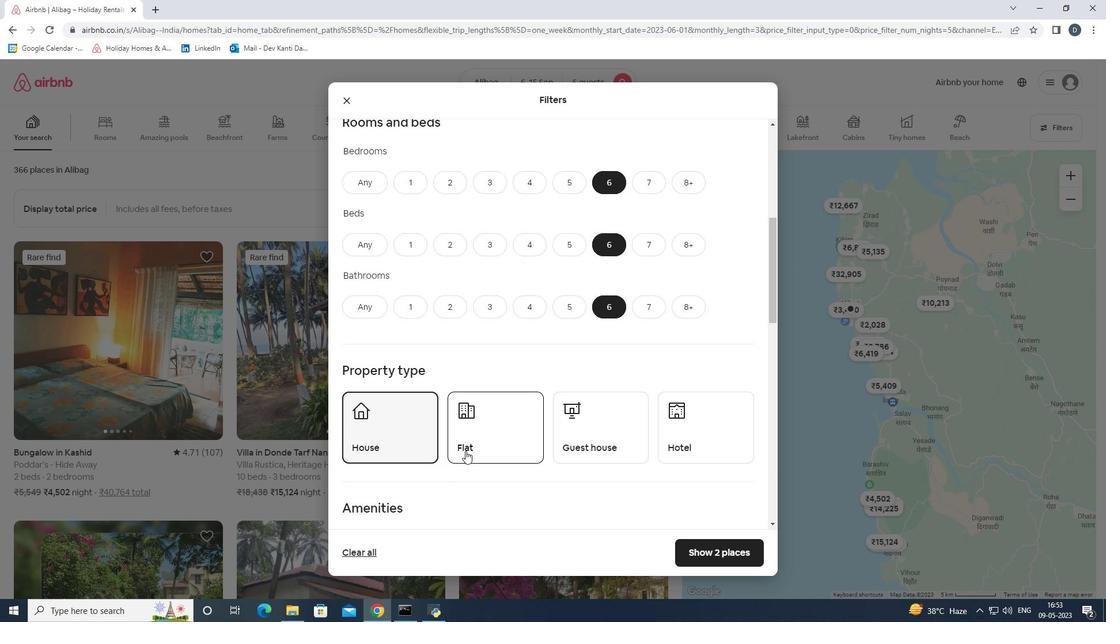 
Action: Mouse pressed left at (468, 449)
Screenshot: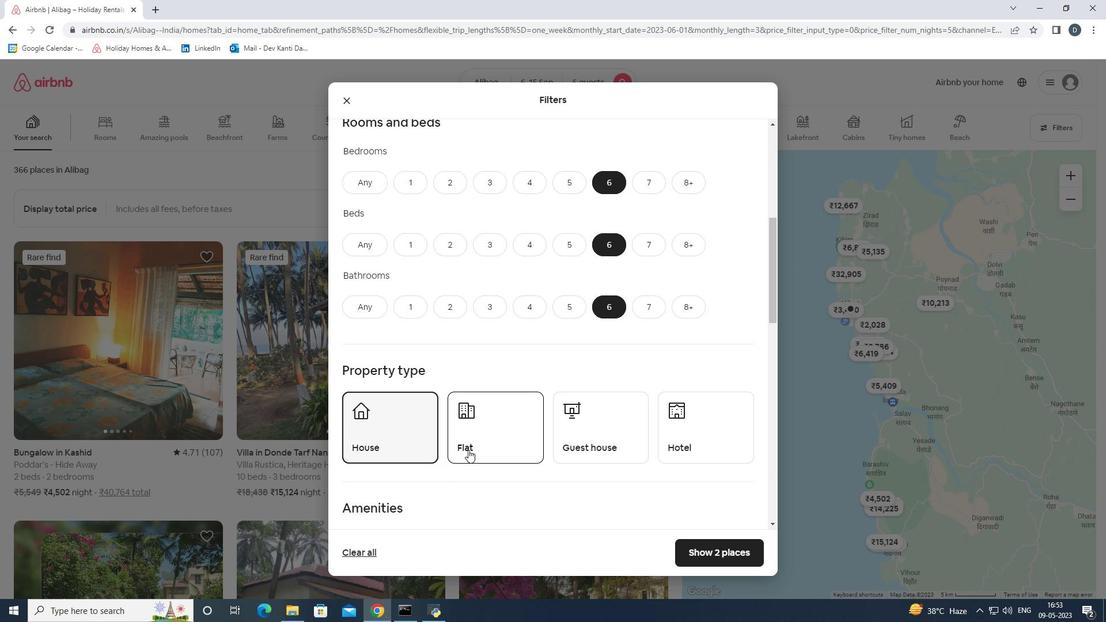 
Action: Mouse moved to (574, 442)
Screenshot: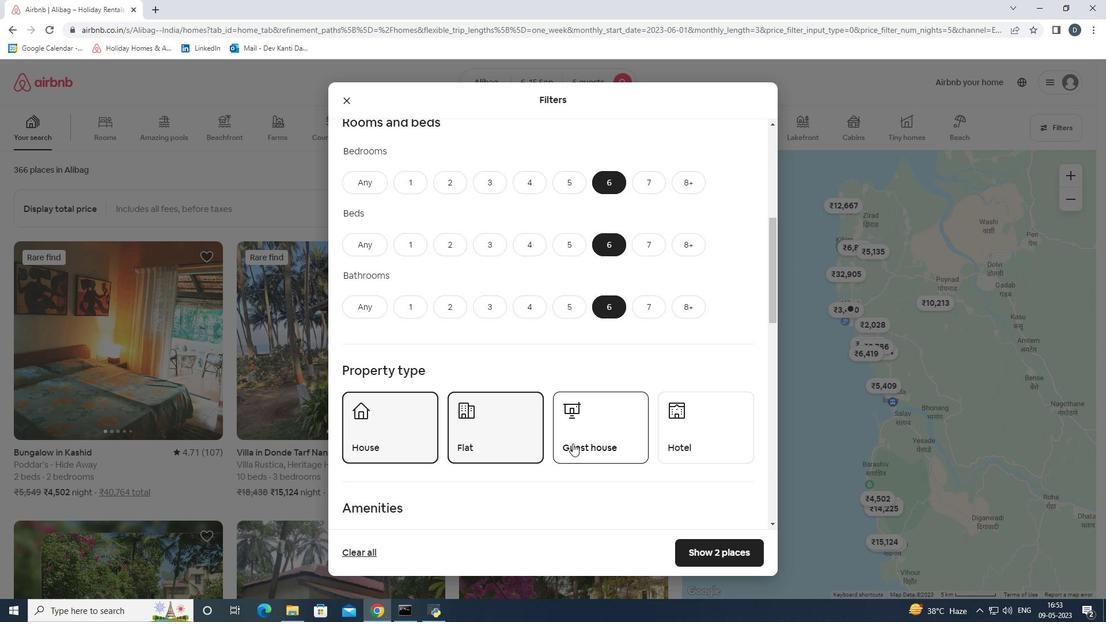 
Action: Mouse pressed left at (574, 442)
Screenshot: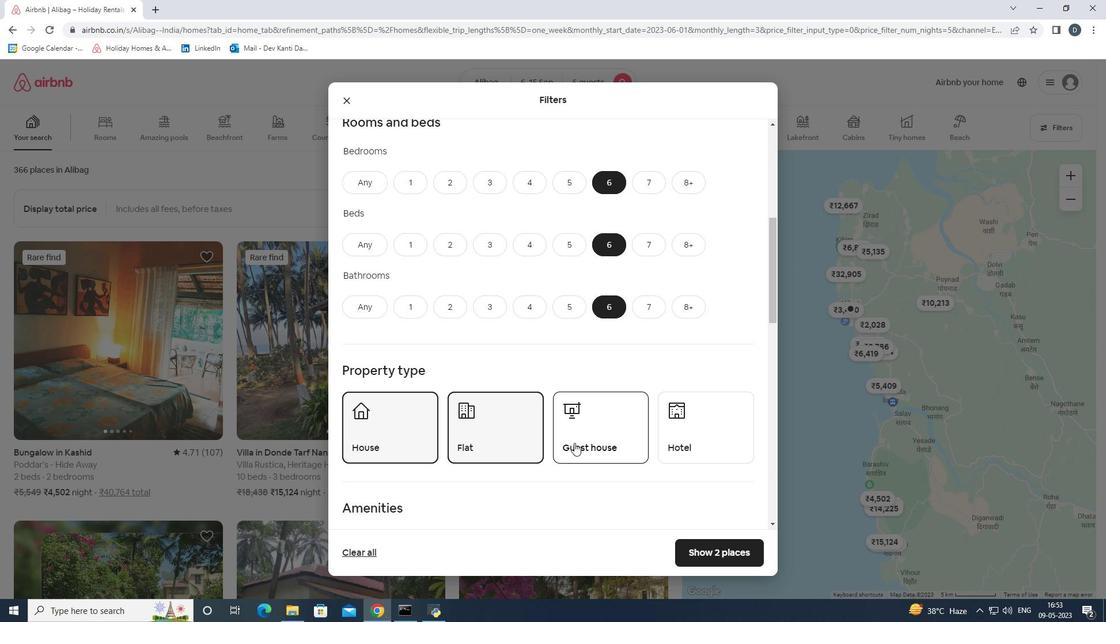 
Action: Mouse moved to (575, 442)
Screenshot: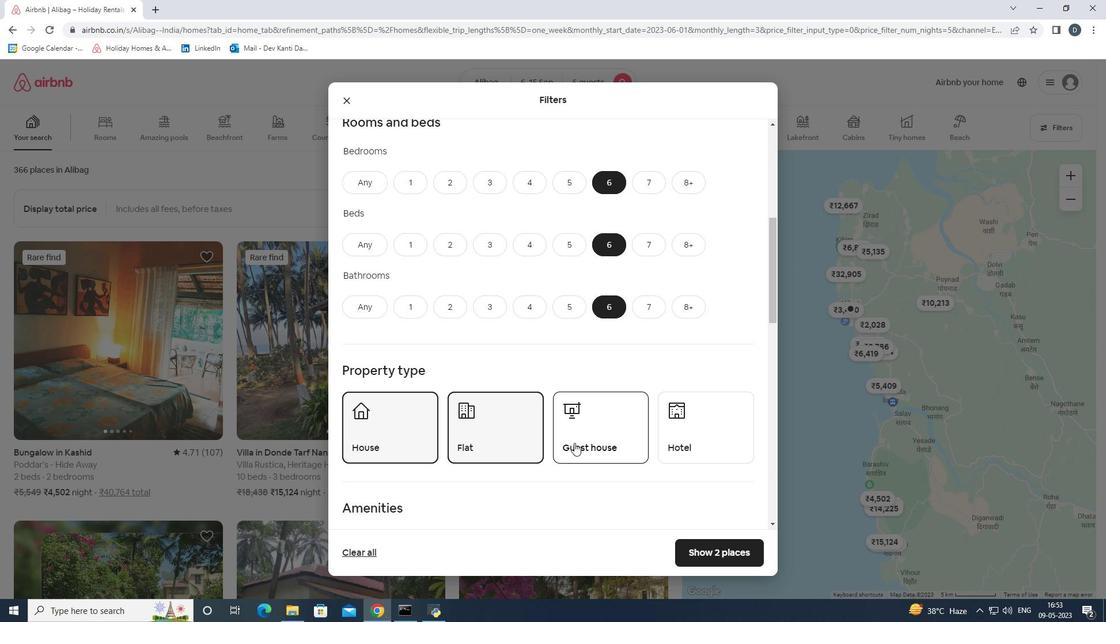 
Action: Mouse scrolled (575, 442) with delta (0, 0)
Screenshot: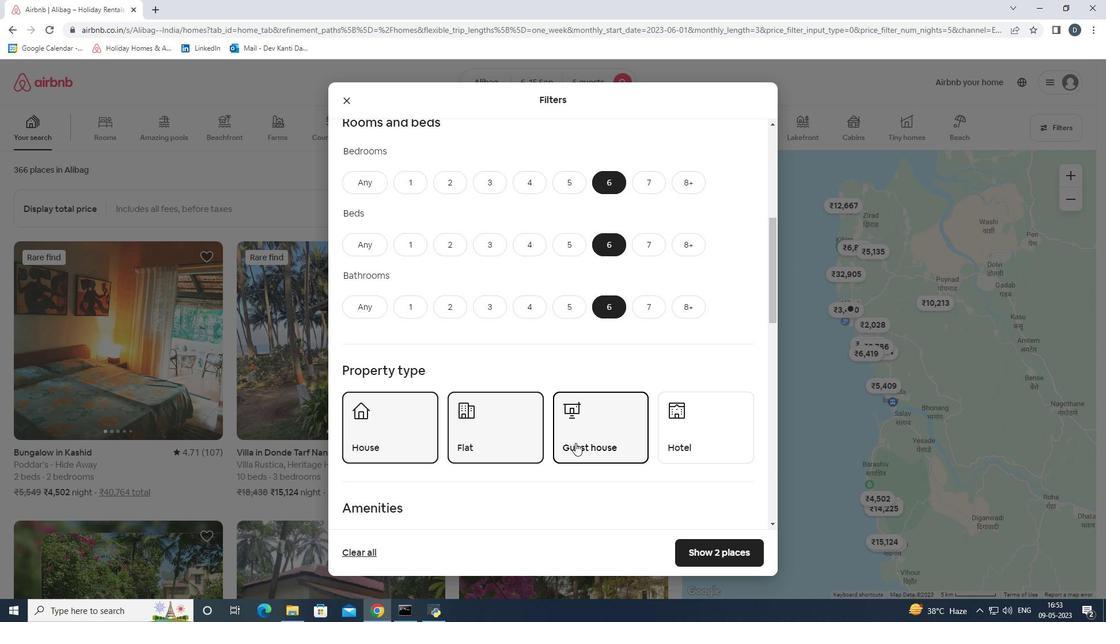 
Action: Mouse scrolled (575, 442) with delta (0, 0)
Screenshot: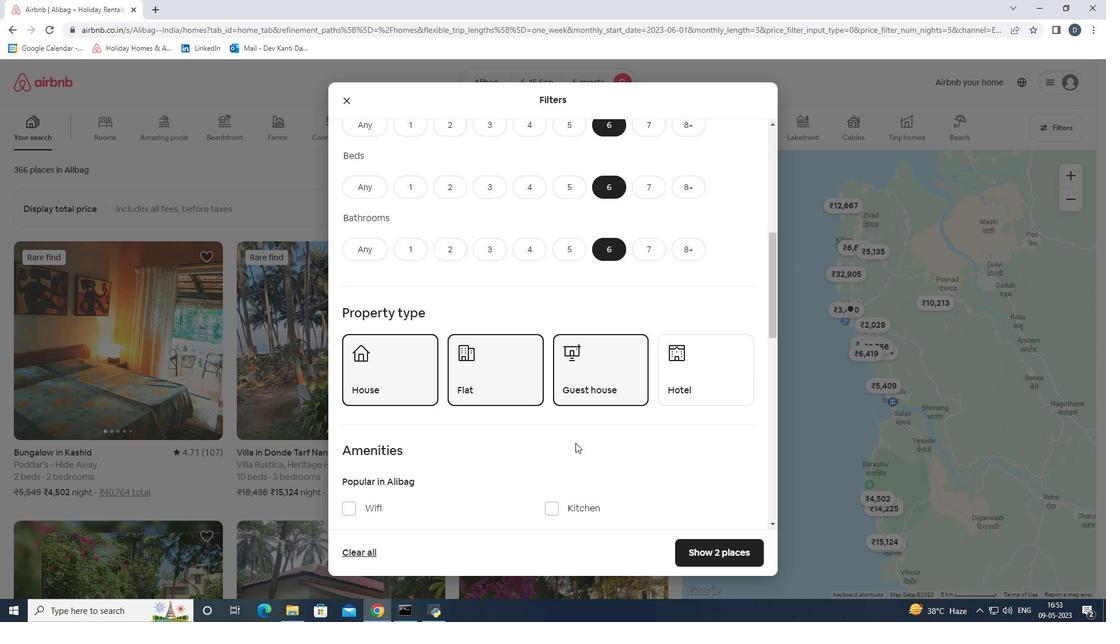 
Action: Mouse scrolled (575, 442) with delta (0, 0)
Screenshot: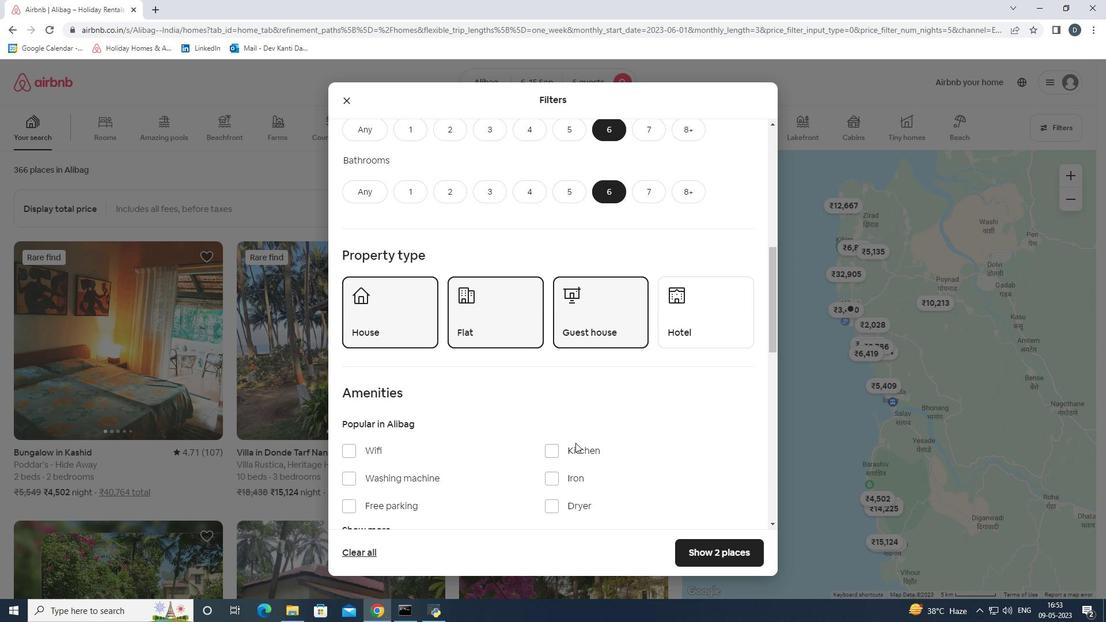 
Action: Mouse scrolled (575, 442) with delta (0, 0)
Screenshot: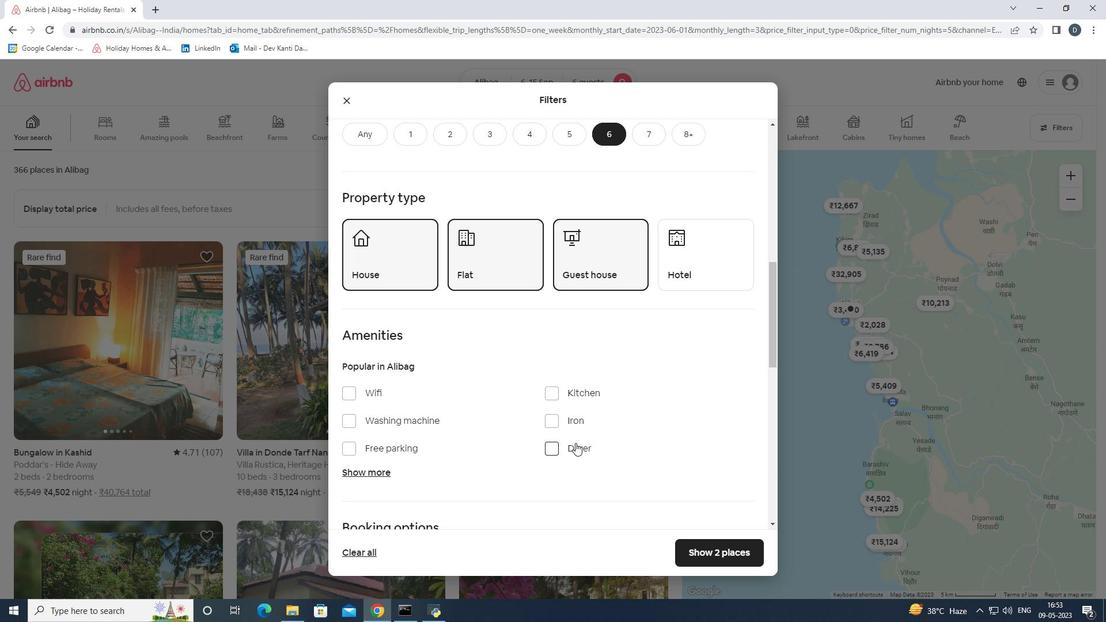 
Action: Mouse moved to (382, 420)
Screenshot: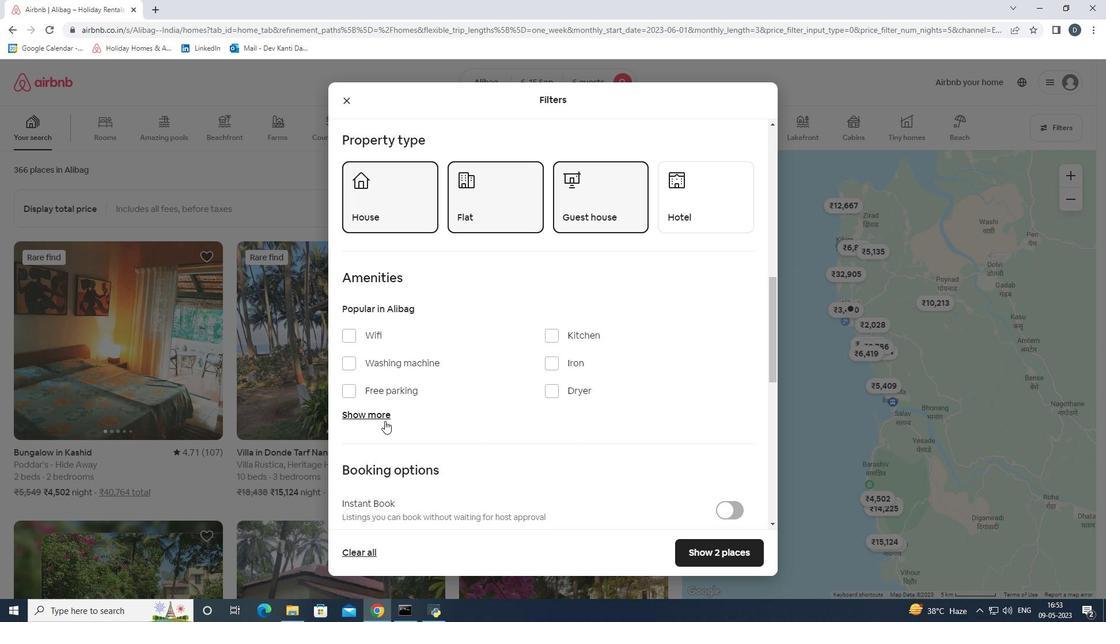 
Action: Mouse pressed left at (382, 420)
Screenshot: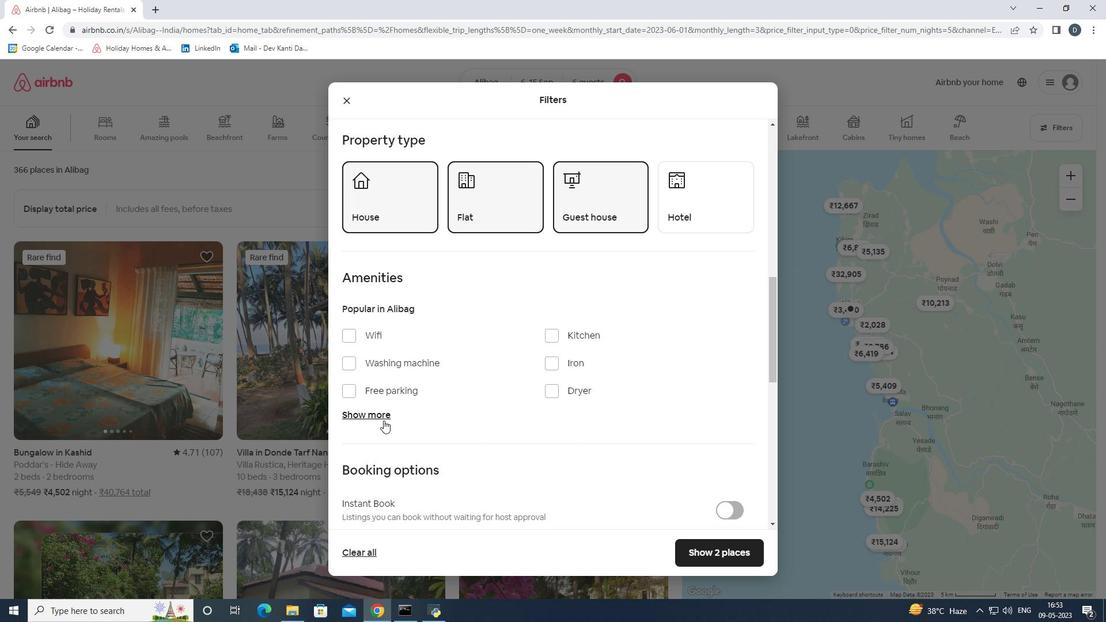
Action: Mouse moved to (356, 341)
Screenshot: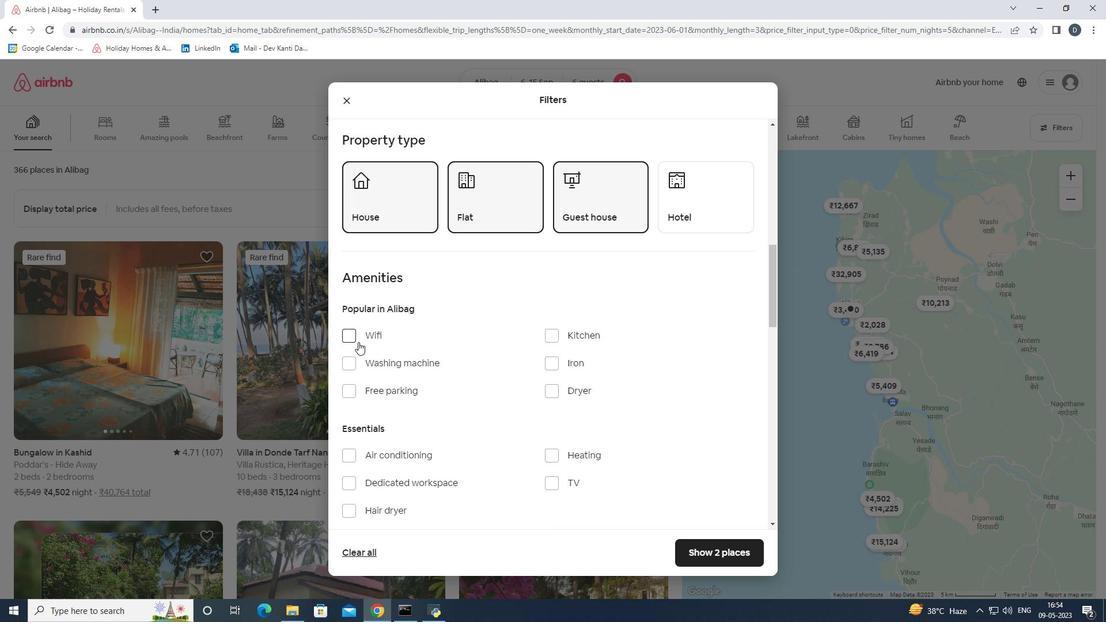
Action: Mouse pressed left at (356, 341)
Screenshot: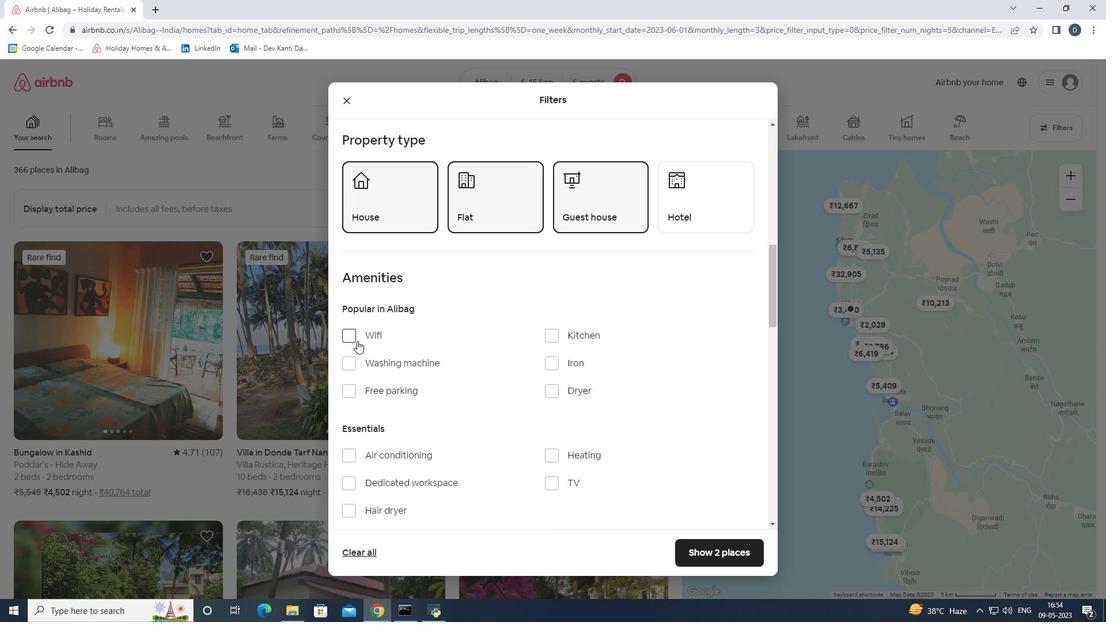 
Action: Mouse moved to (353, 387)
Screenshot: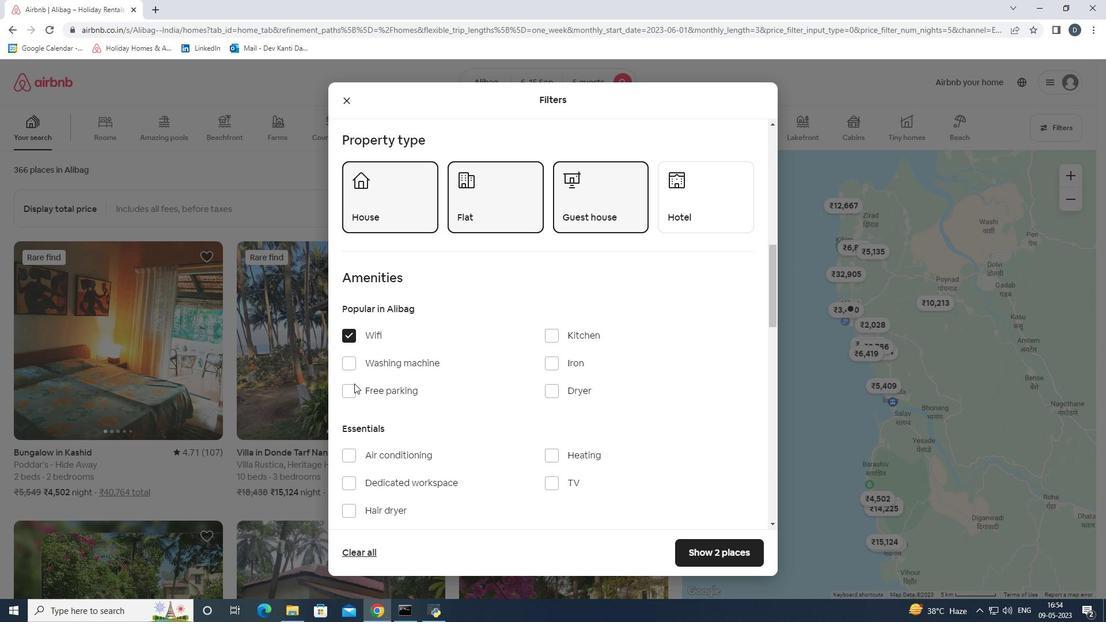 
Action: Mouse pressed left at (353, 387)
Screenshot: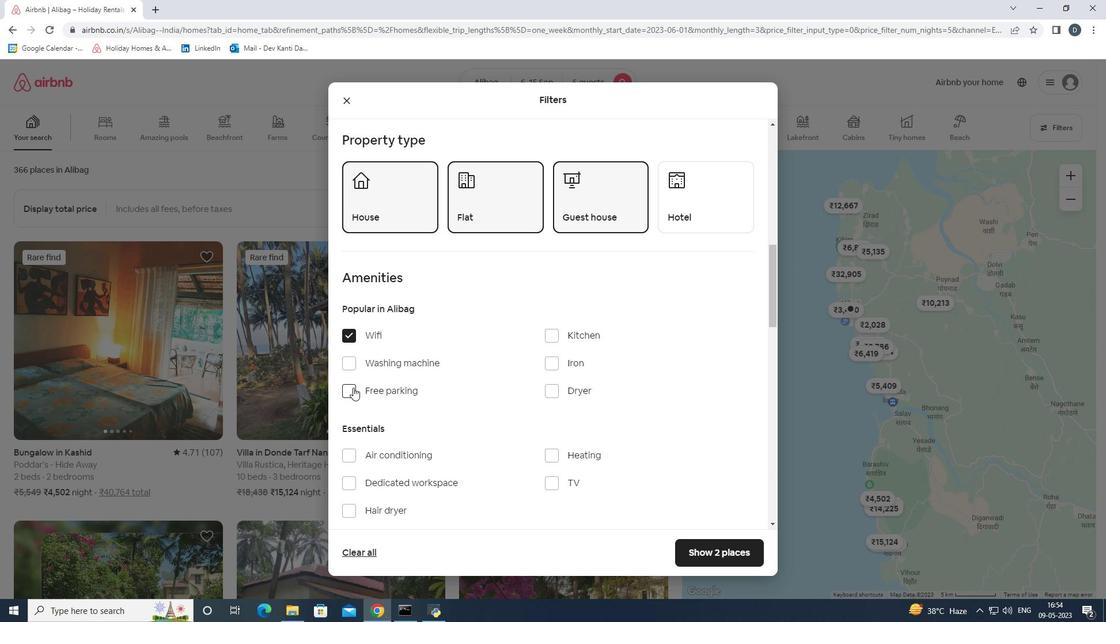 
Action: Mouse moved to (353, 388)
Screenshot: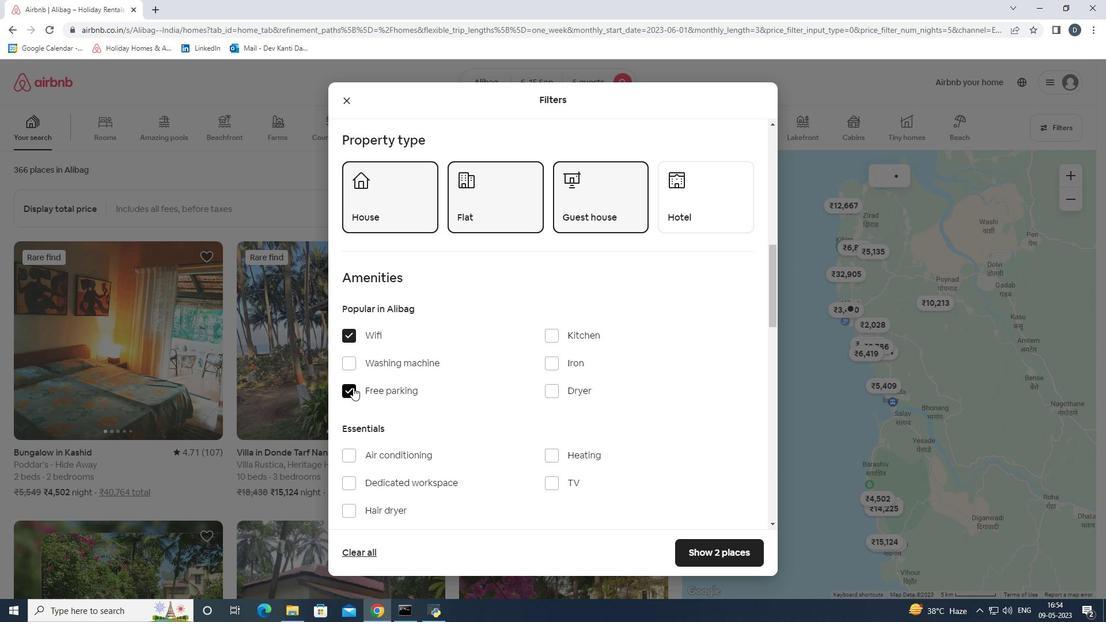 
Action: Mouse scrolled (353, 387) with delta (0, 0)
Screenshot: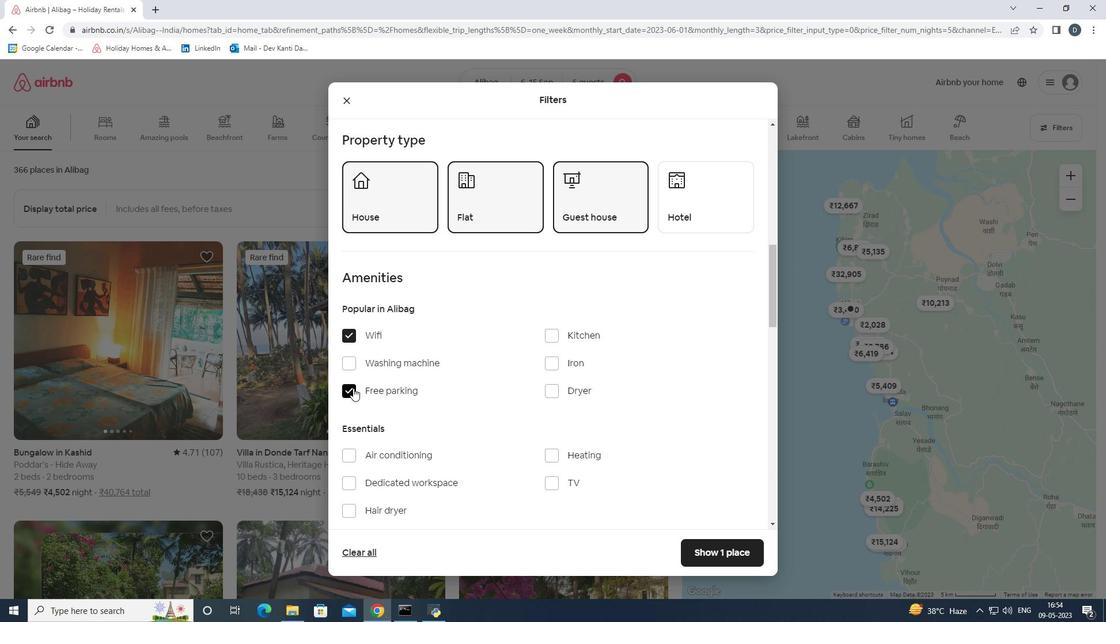 
Action: Mouse scrolled (353, 387) with delta (0, 0)
Screenshot: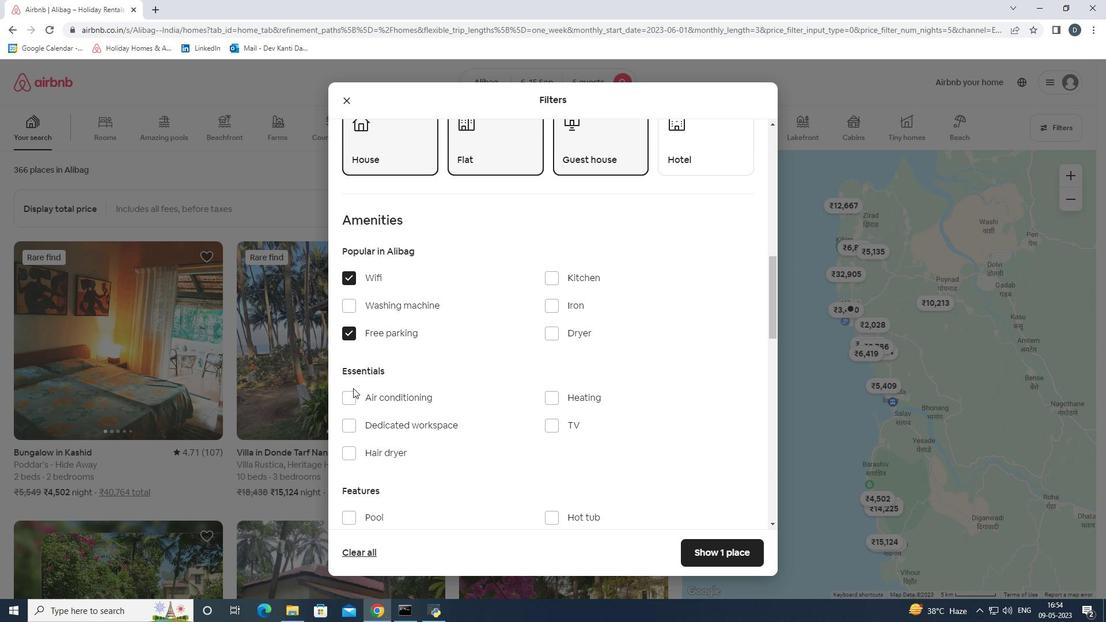 
Action: Mouse scrolled (353, 387) with delta (0, 0)
Screenshot: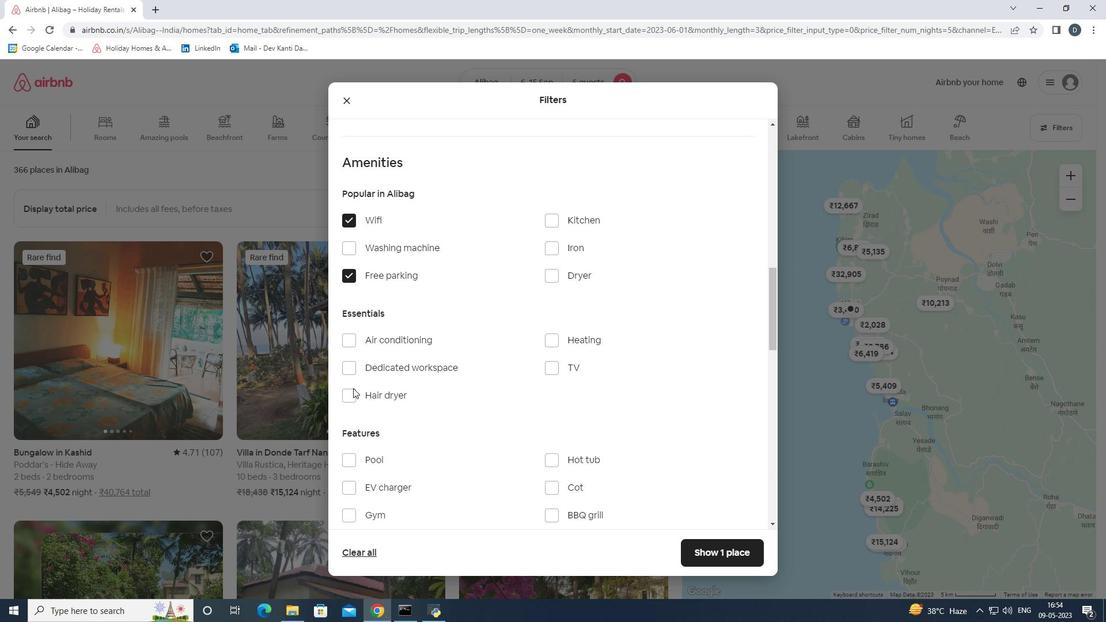 
Action: Mouse moved to (545, 316)
Screenshot: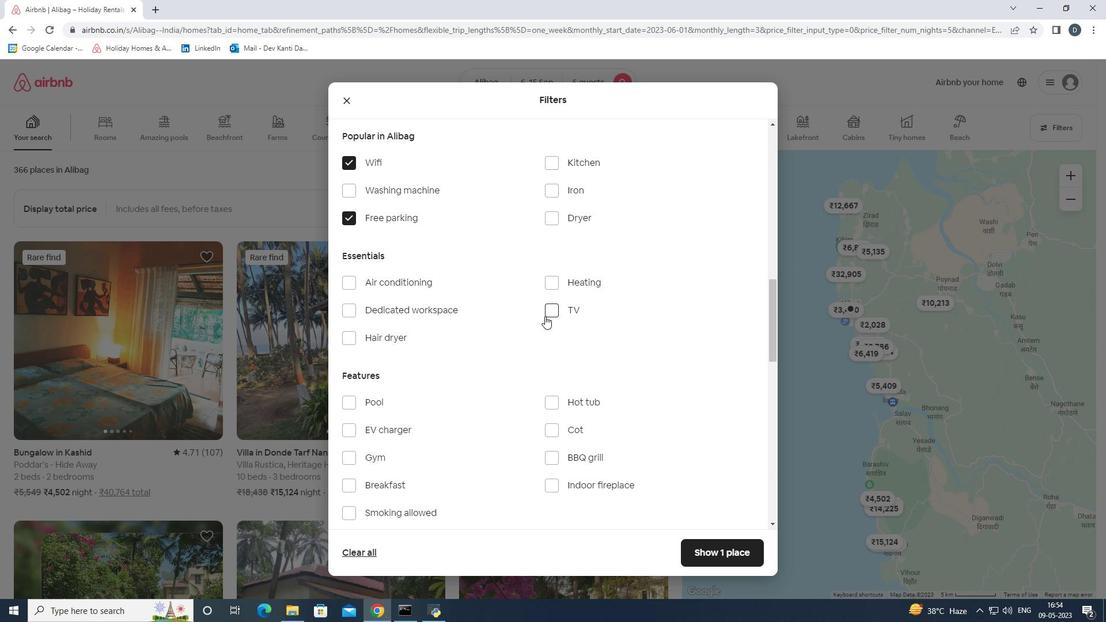 
Action: Mouse pressed left at (545, 316)
Screenshot: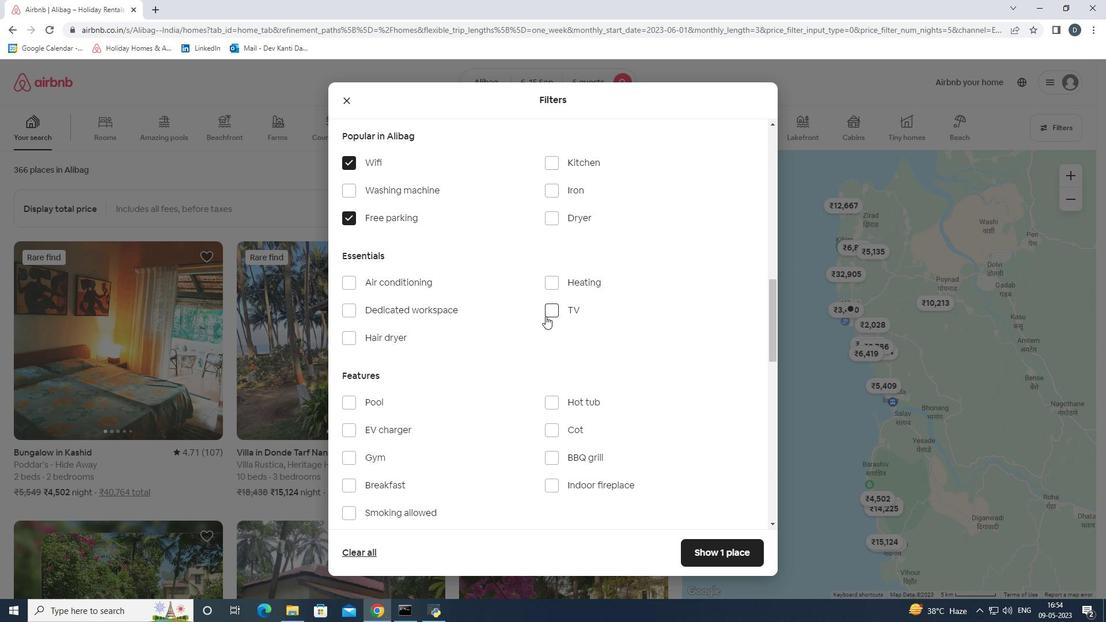 
Action: Mouse moved to (353, 458)
Screenshot: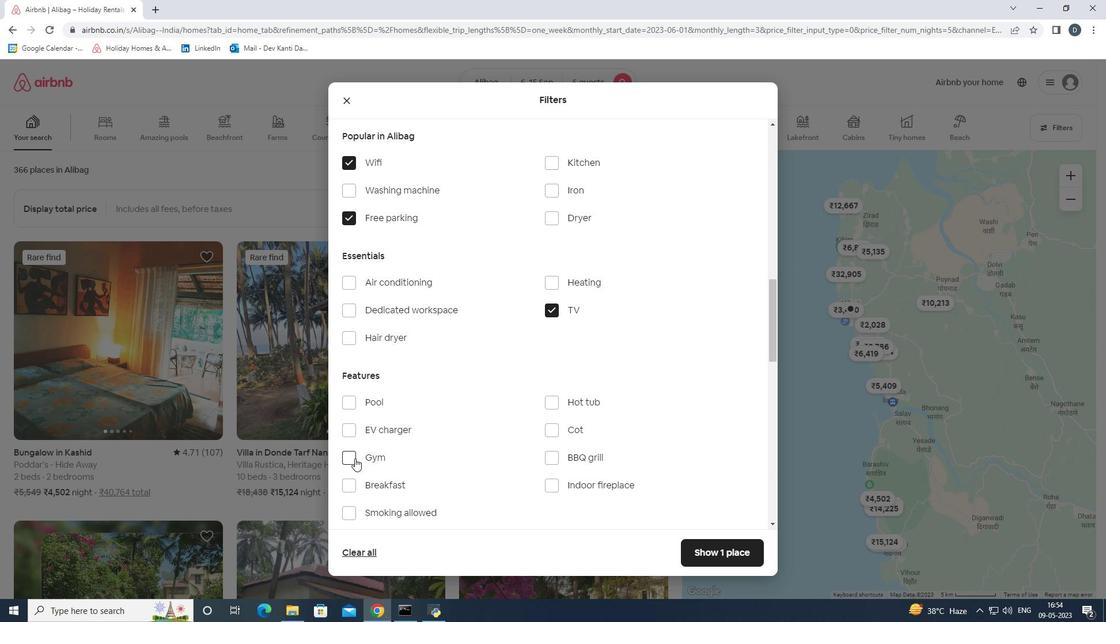 
Action: Mouse pressed left at (353, 458)
Screenshot: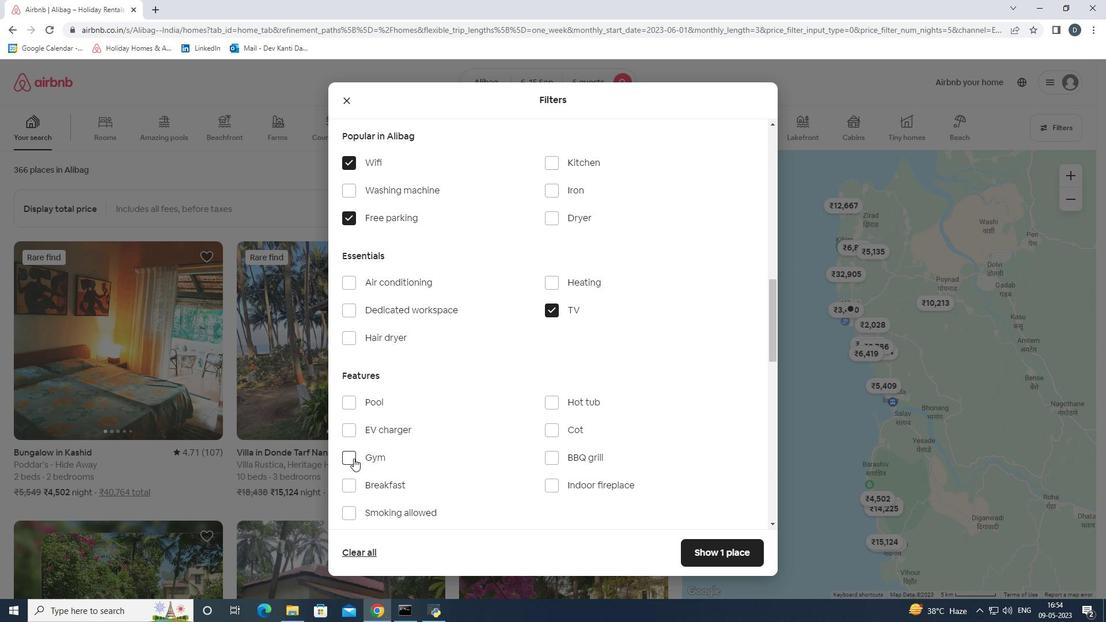 
Action: Mouse moved to (349, 481)
Screenshot: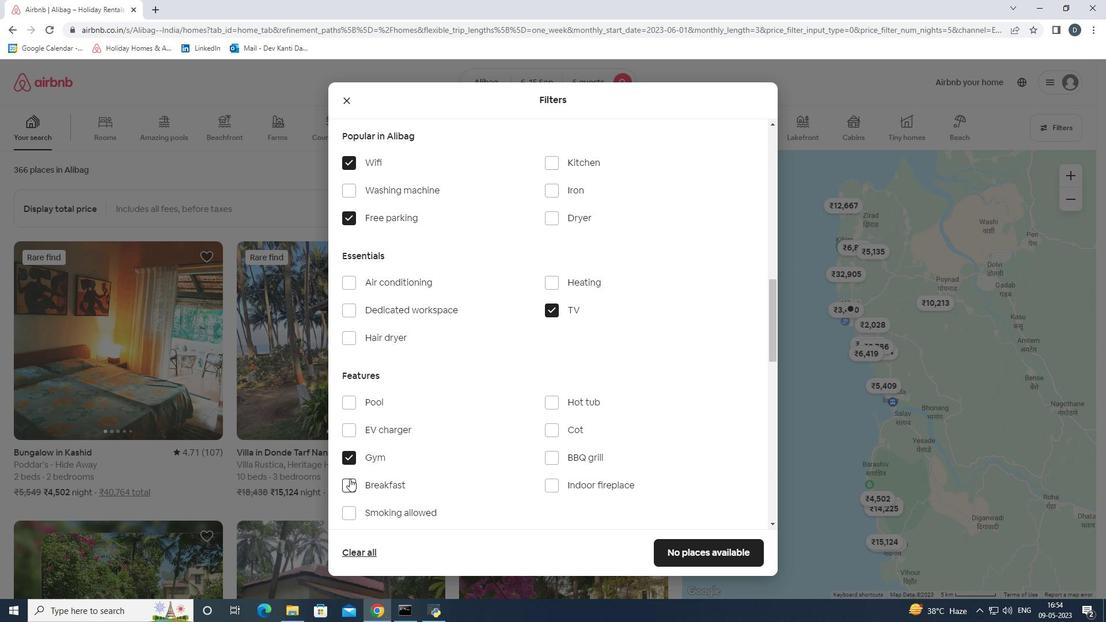 
Action: Mouse pressed left at (349, 481)
Screenshot: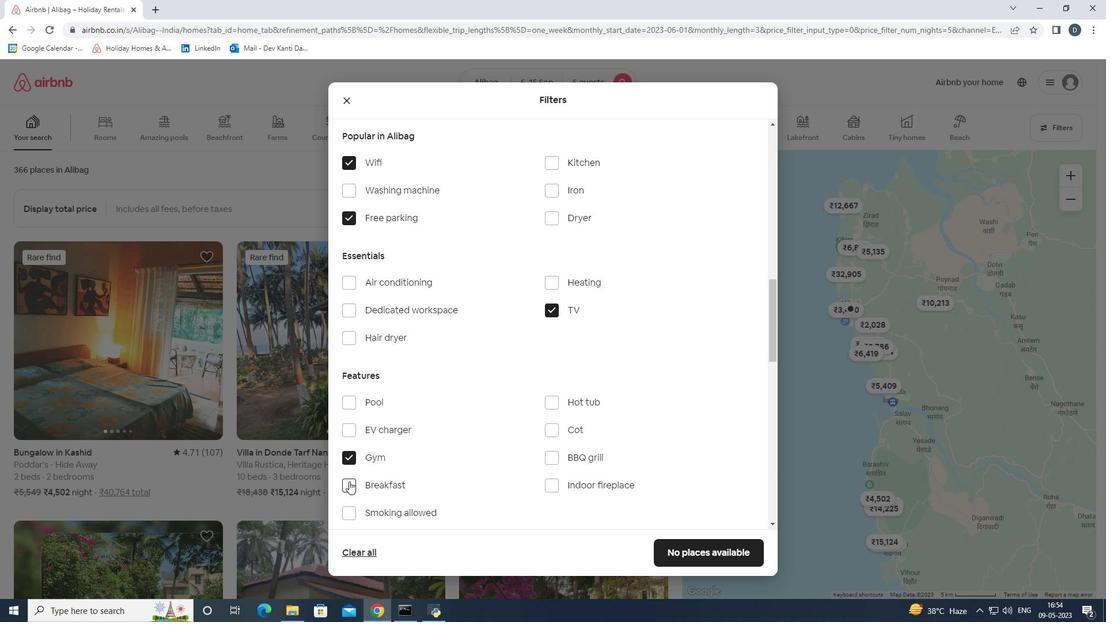 
Action: Mouse moved to (366, 475)
Screenshot: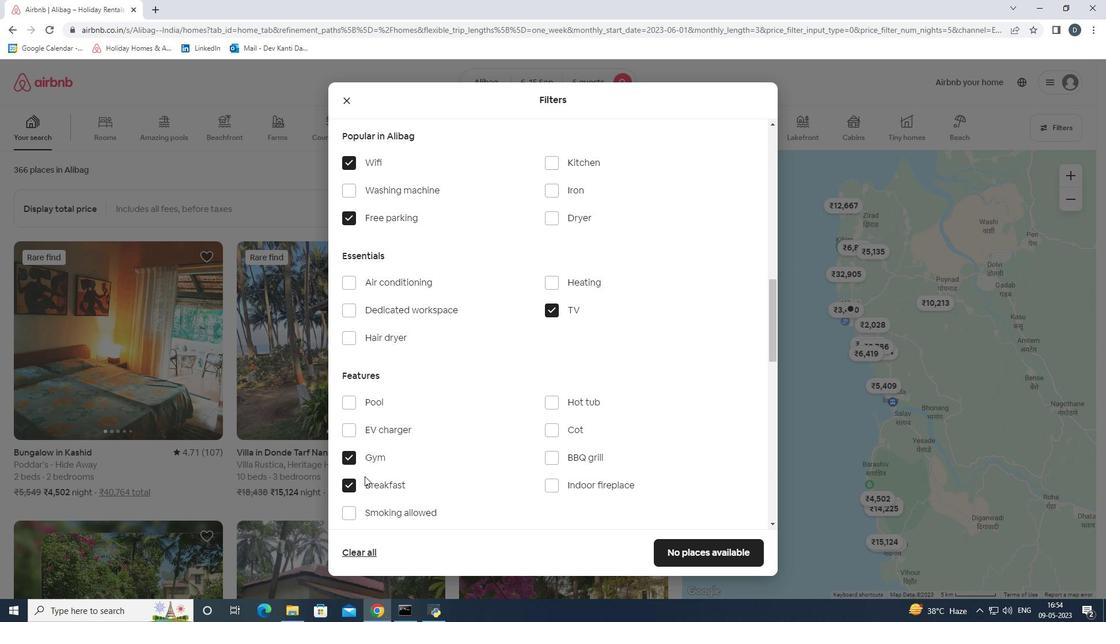 
Action: Mouse scrolled (366, 475) with delta (0, 0)
Screenshot: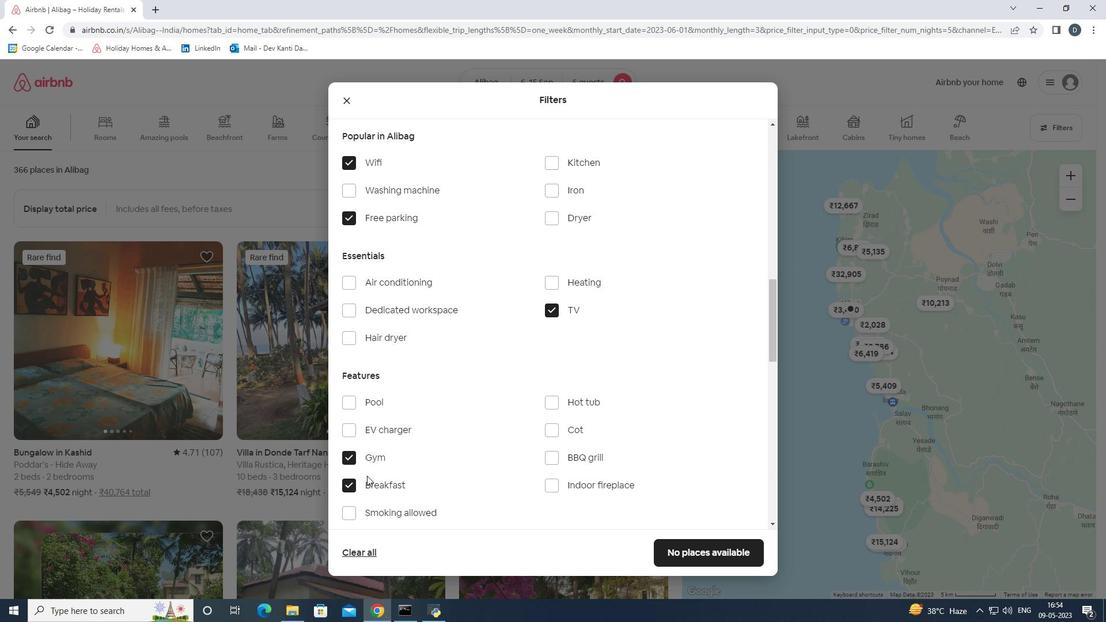 
Action: Mouse scrolled (366, 475) with delta (0, 0)
Screenshot: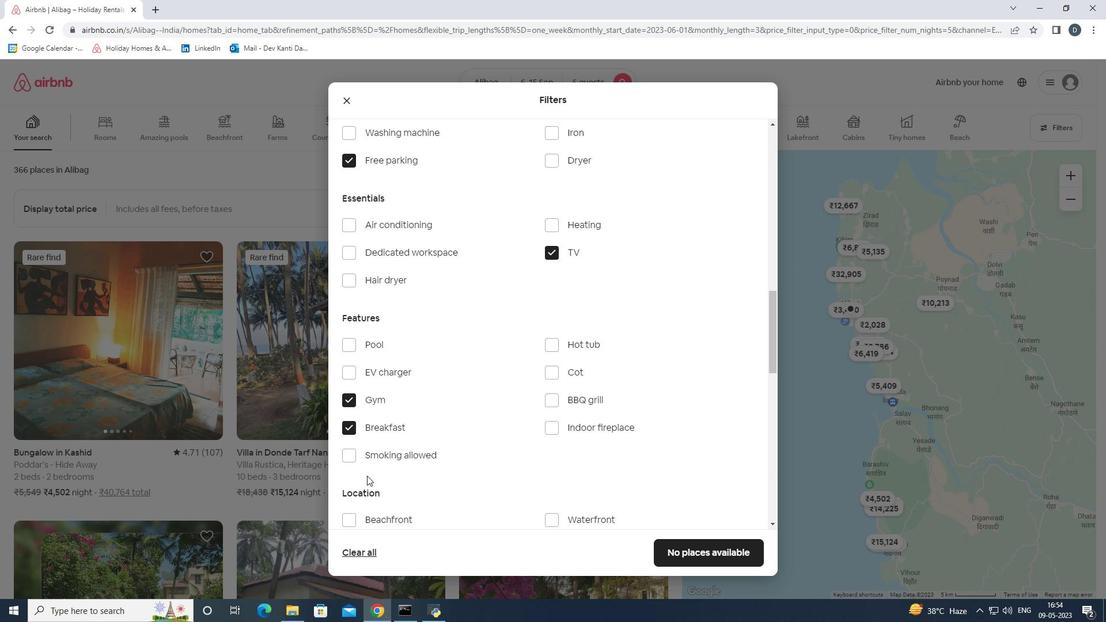 
Action: Mouse scrolled (366, 475) with delta (0, 0)
Screenshot: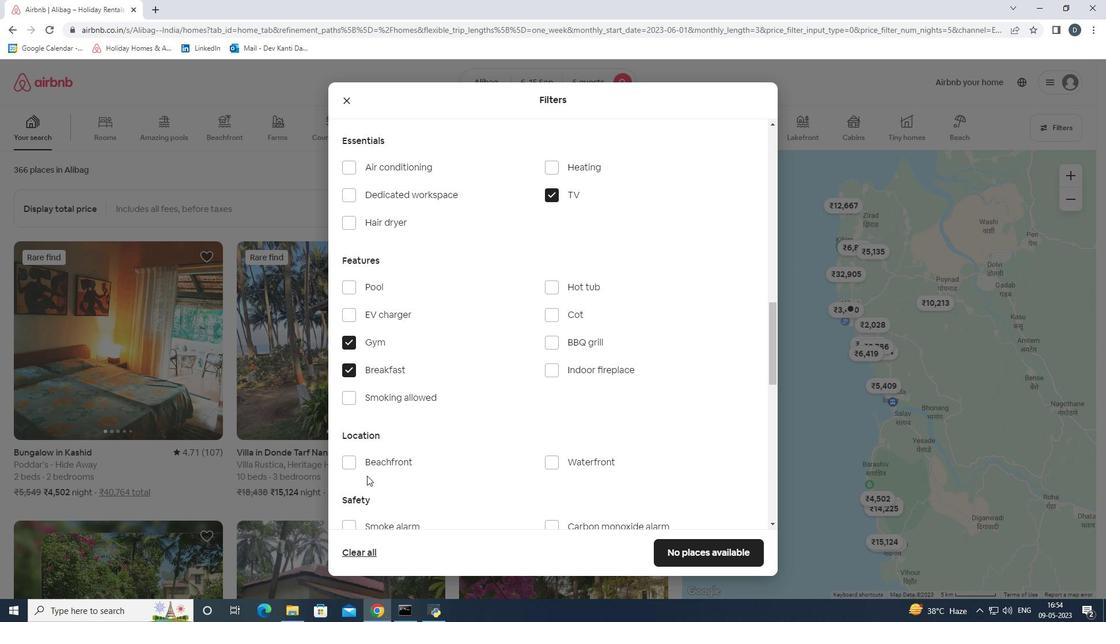 
Action: Mouse scrolled (366, 475) with delta (0, 0)
Screenshot: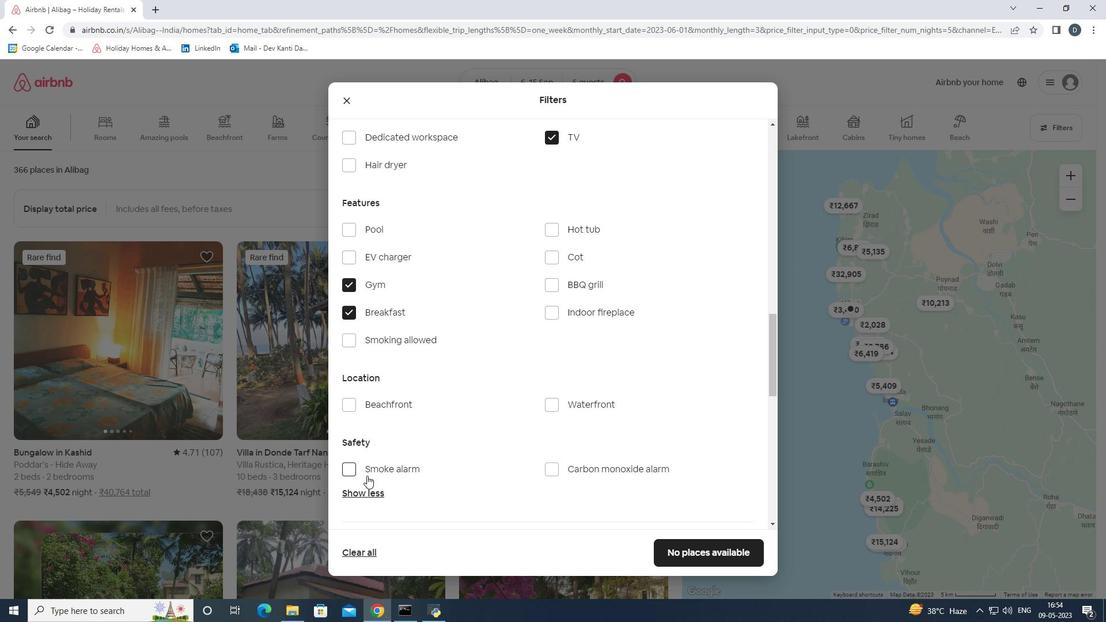 
Action: Mouse moved to (471, 472)
Screenshot: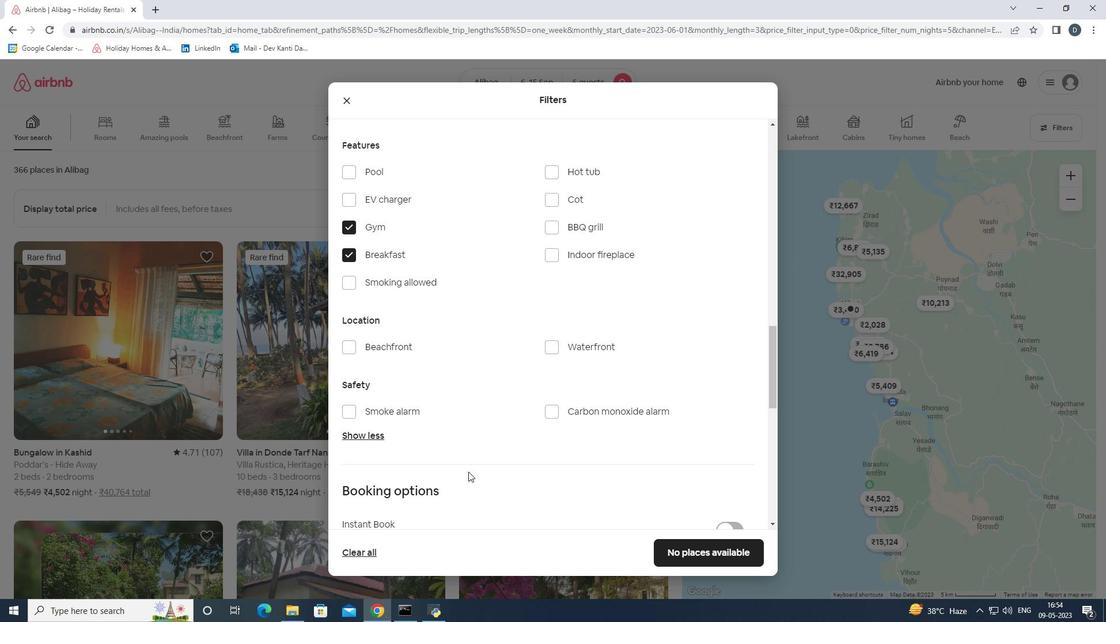 
Action: Mouse scrolled (471, 472) with delta (0, 0)
Screenshot: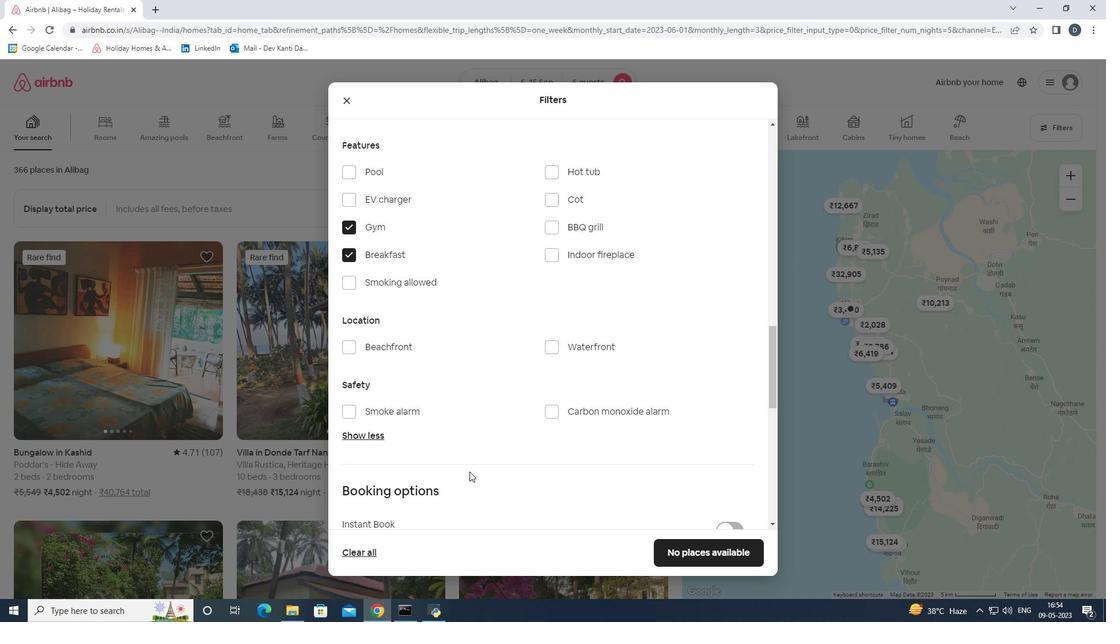 
Action: Mouse moved to (472, 473)
Screenshot: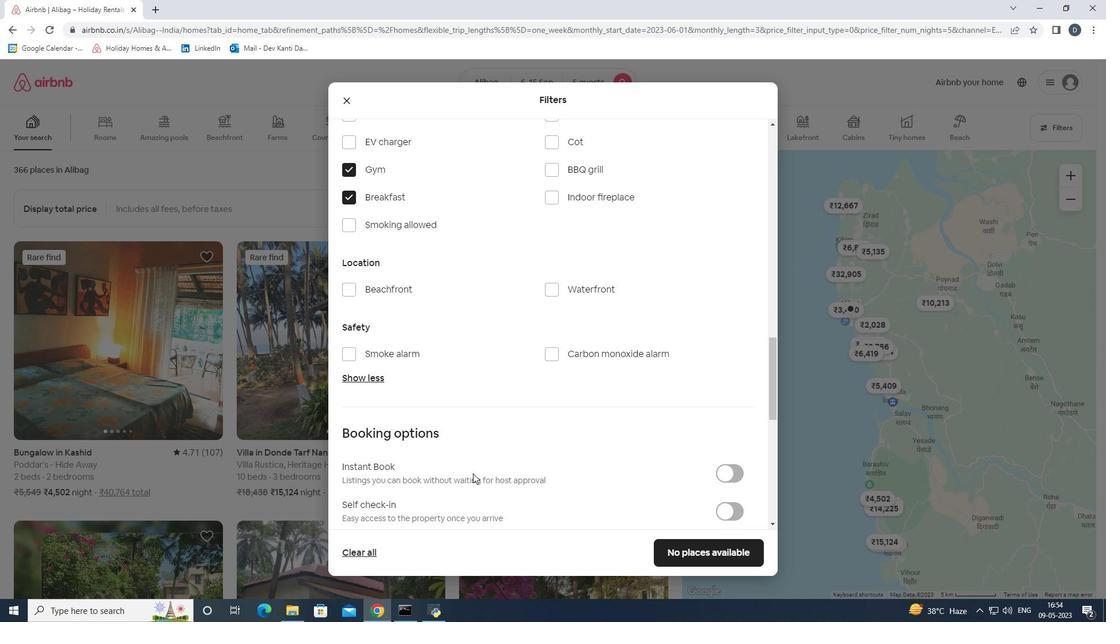 
Action: Mouse scrolled (472, 472) with delta (0, 0)
Screenshot: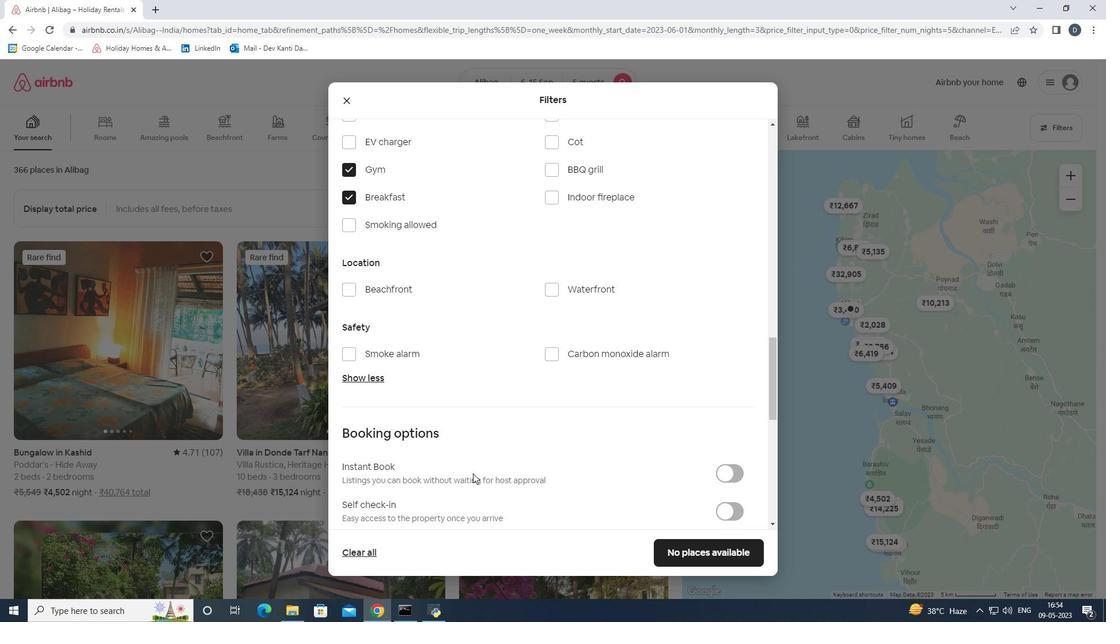 
Action: Mouse moved to (730, 456)
Screenshot: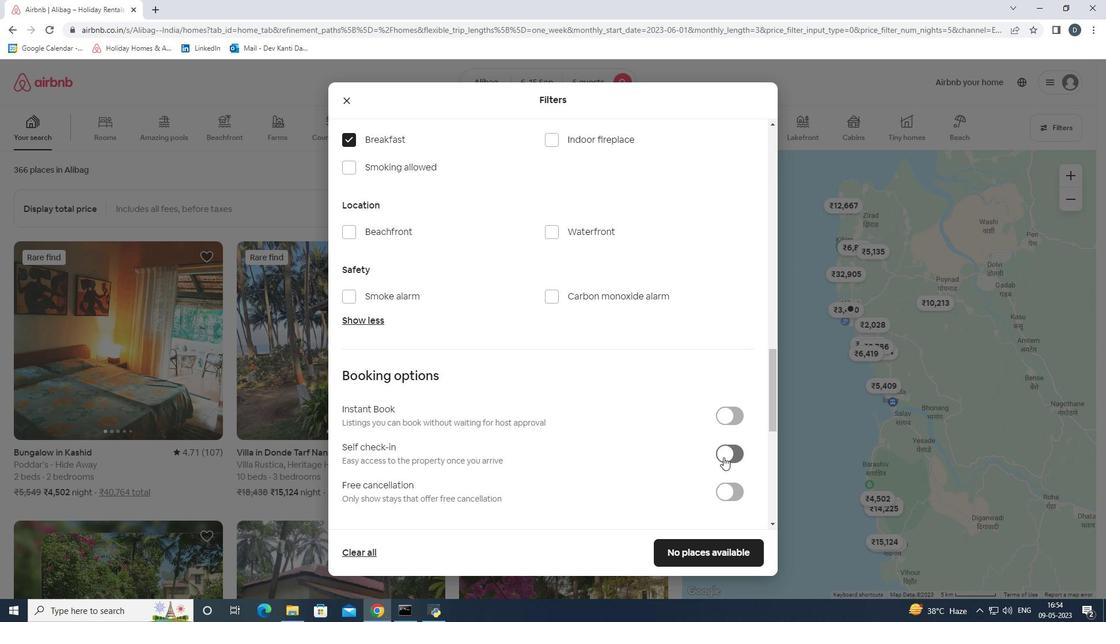 
Action: Mouse pressed left at (730, 456)
Screenshot: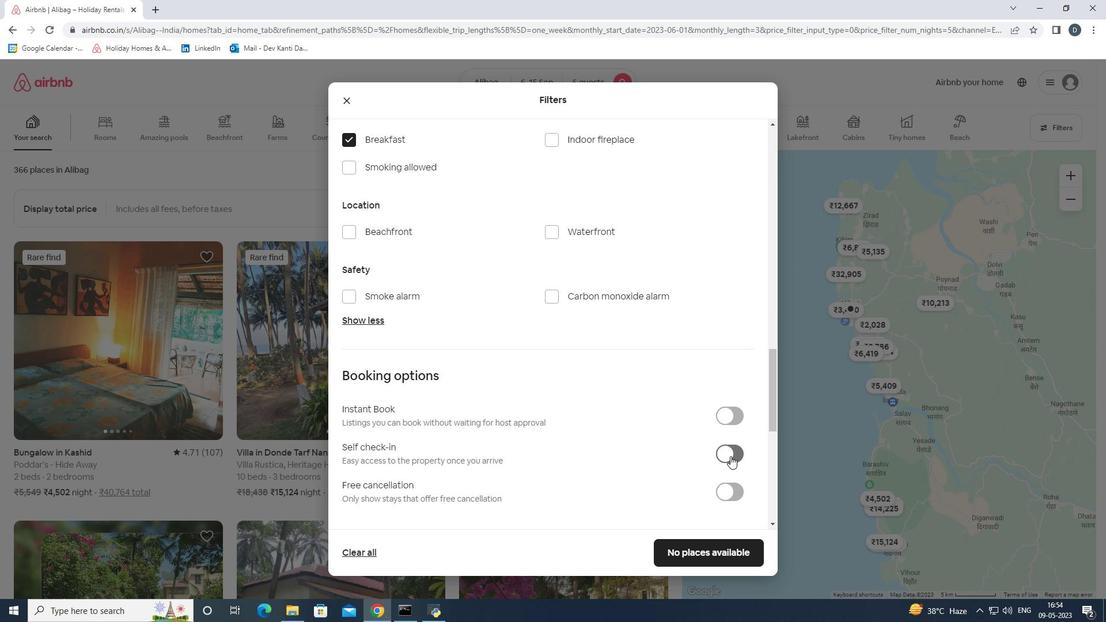 
Action: Mouse scrolled (730, 455) with delta (0, 0)
Screenshot: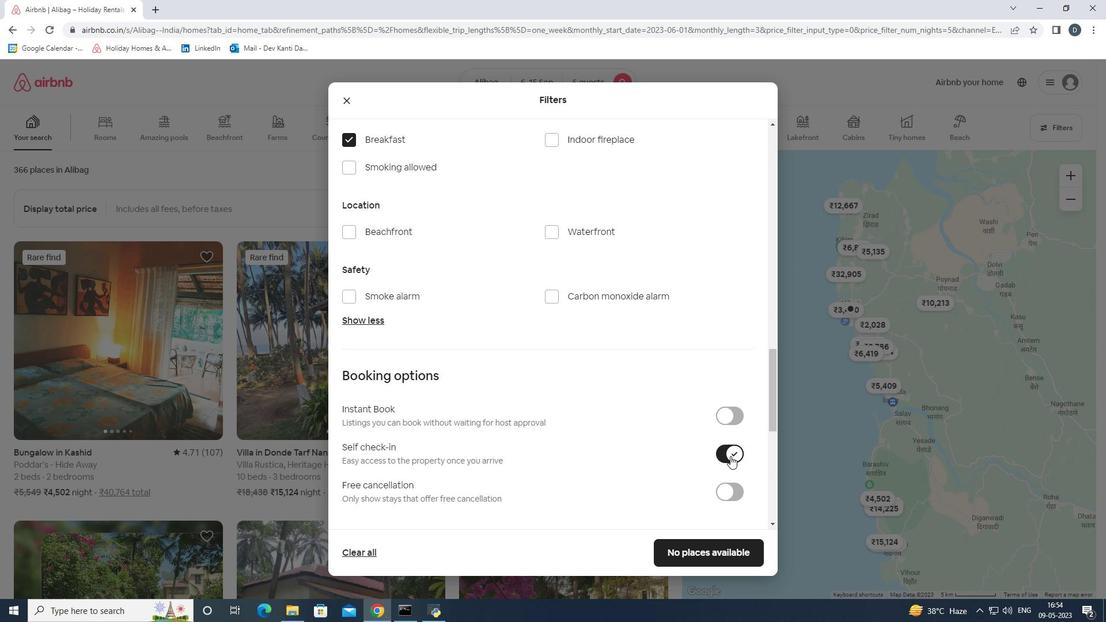 
Action: Mouse scrolled (730, 455) with delta (0, 0)
Screenshot: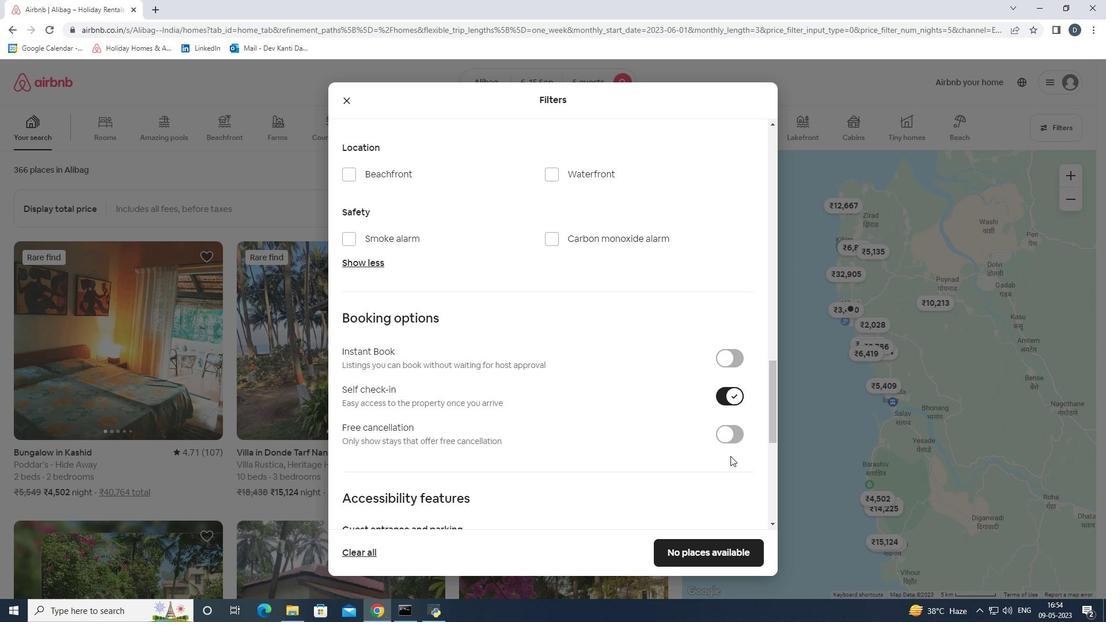 
Action: Mouse scrolled (730, 455) with delta (0, 0)
Screenshot: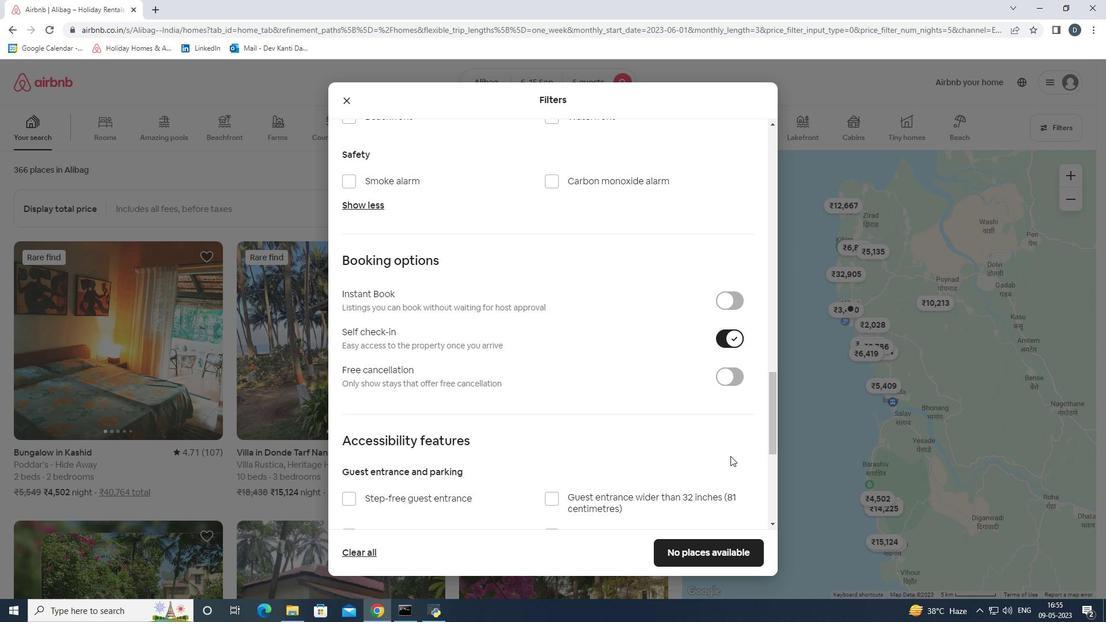 
Action: Mouse scrolled (730, 455) with delta (0, 0)
Screenshot: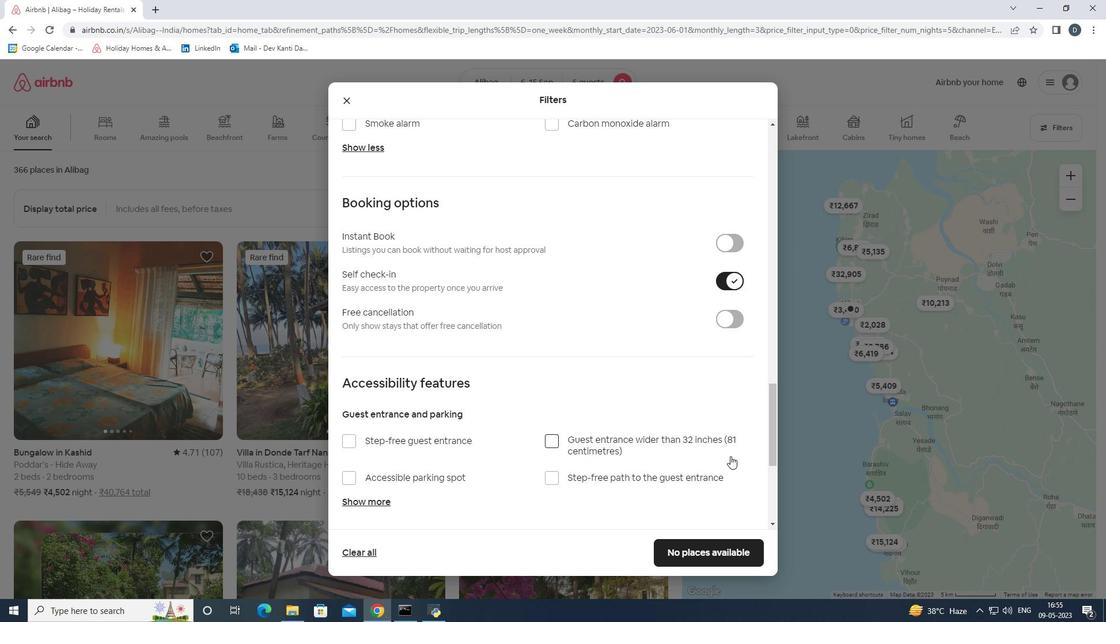 
Action: Mouse scrolled (730, 455) with delta (0, 0)
Screenshot: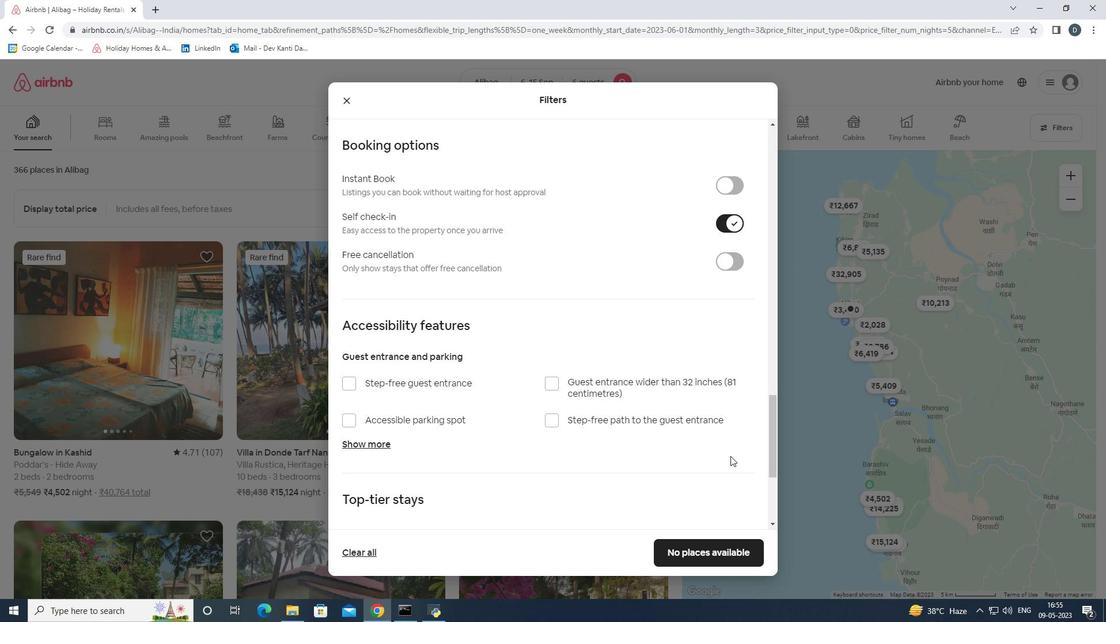 
Action: Mouse scrolled (730, 456) with delta (0, 0)
Screenshot: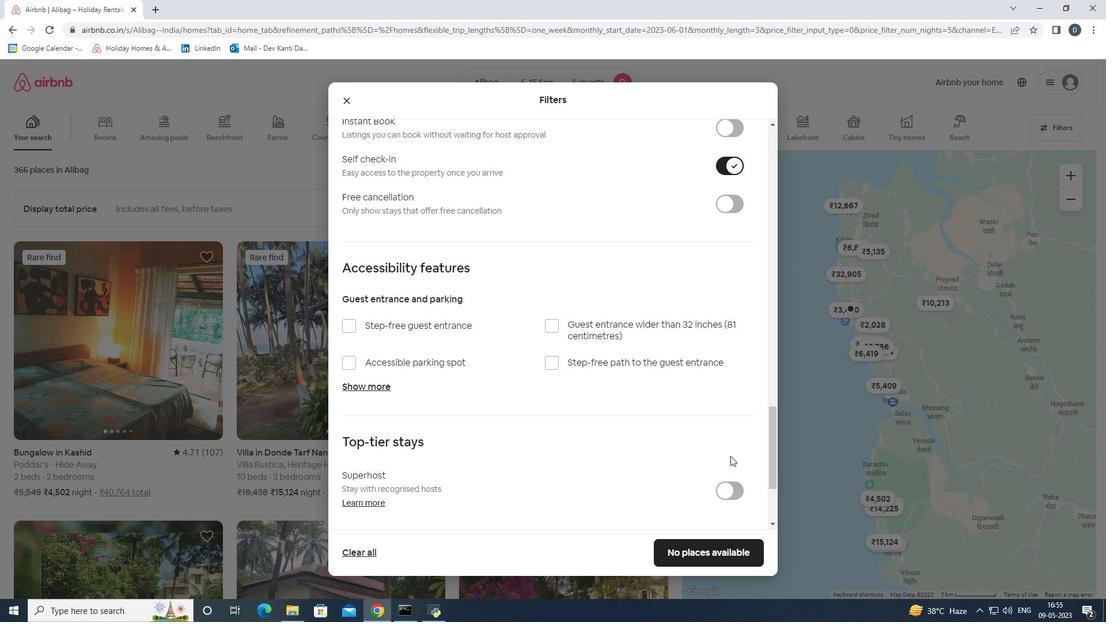 
Action: Mouse scrolled (730, 455) with delta (0, 0)
Screenshot: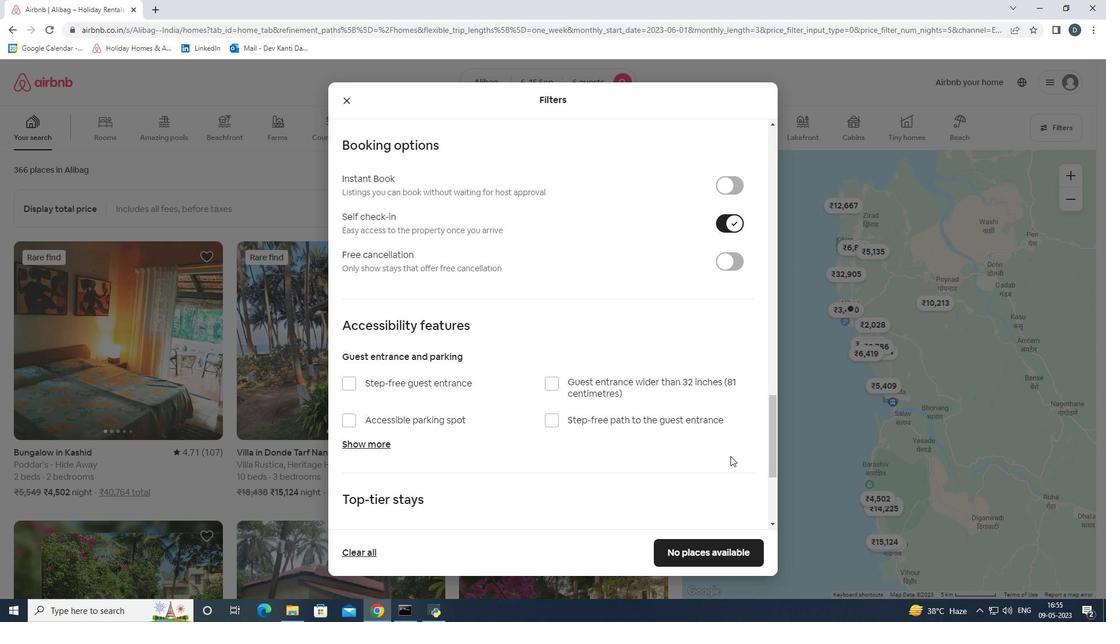
Action: Mouse scrolled (730, 455) with delta (0, 0)
Screenshot: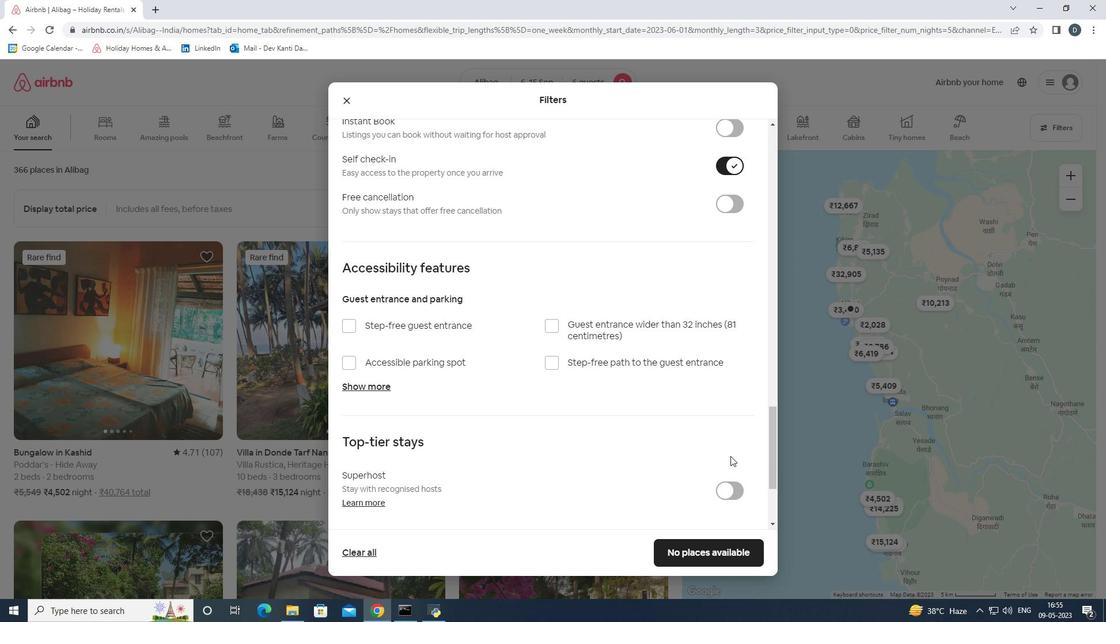 
Action: Mouse scrolled (730, 455) with delta (0, 0)
Screenshot: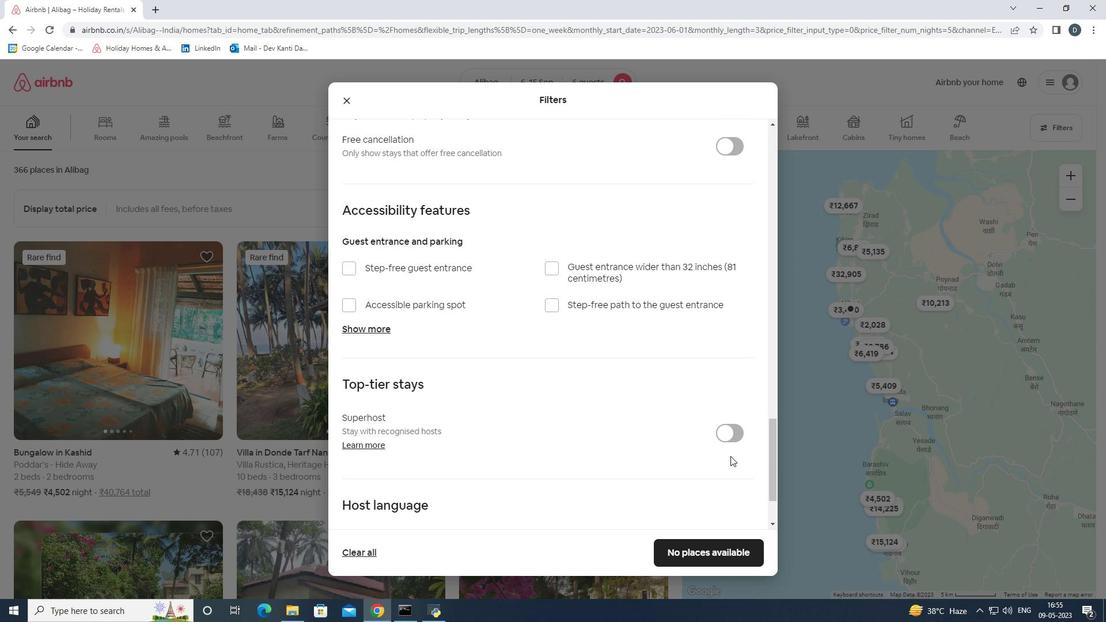 
Action: Mouse scrolled (730, 455) with delta (0, 0)
Screenshot: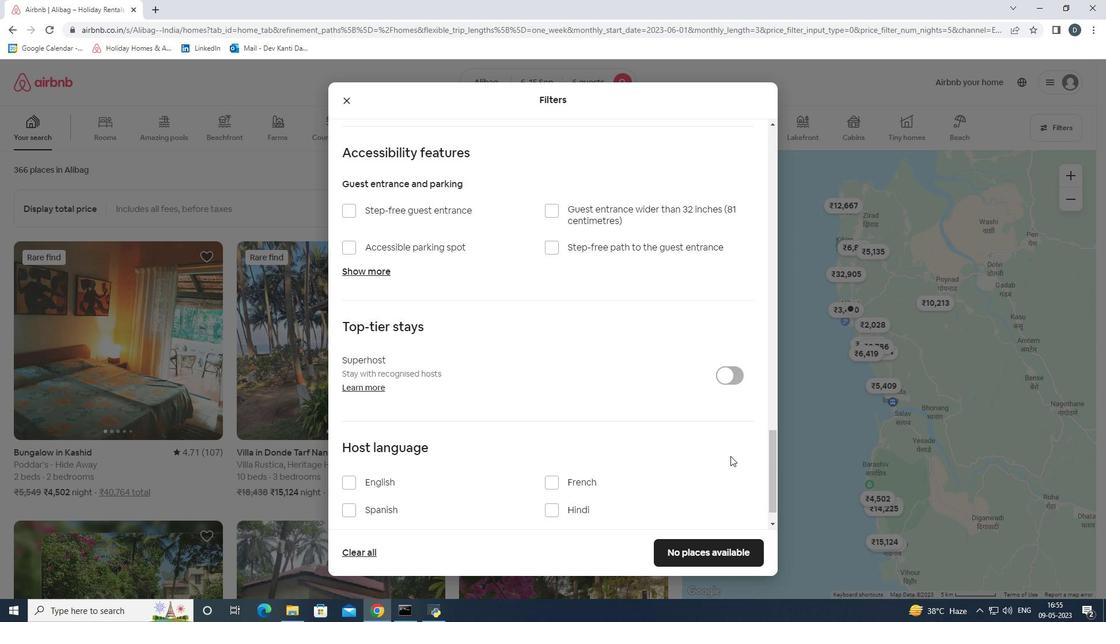 
Action: Mouse moved to (351, 447)
Screenshot: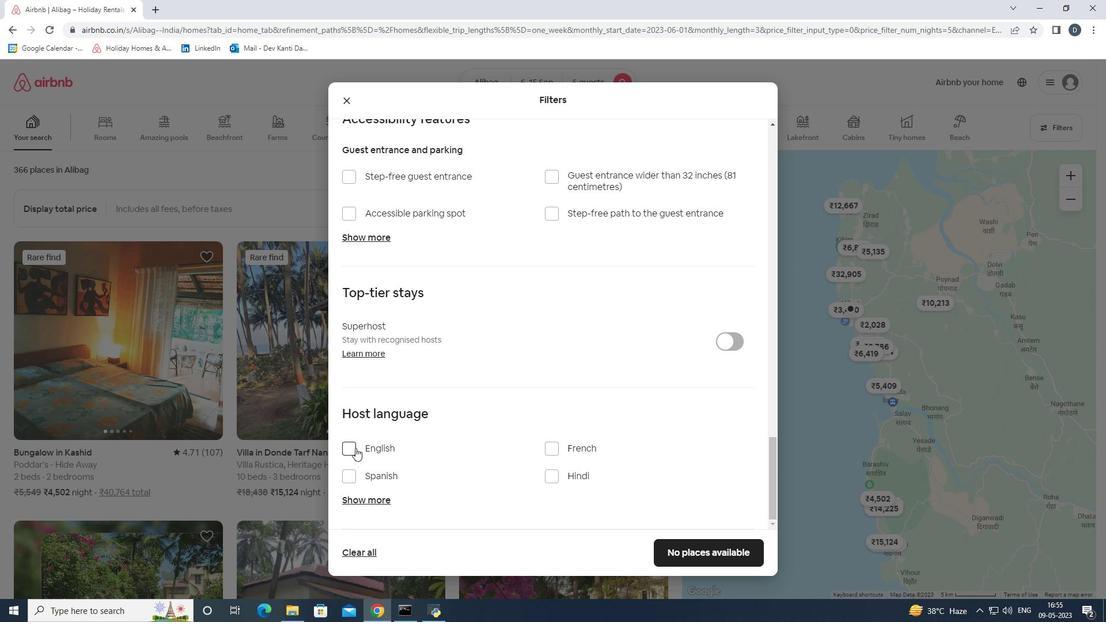 
Action: Mouse pressed left at (351, 447)
Screenshot: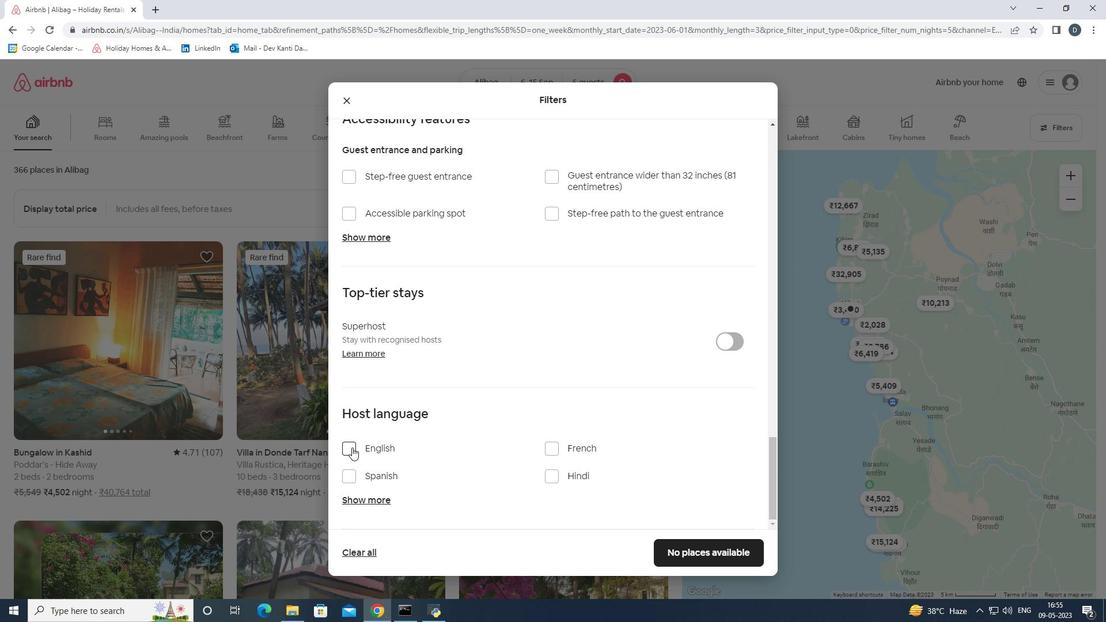 
Action: Mouse moved to (688, 542)
Screenshot: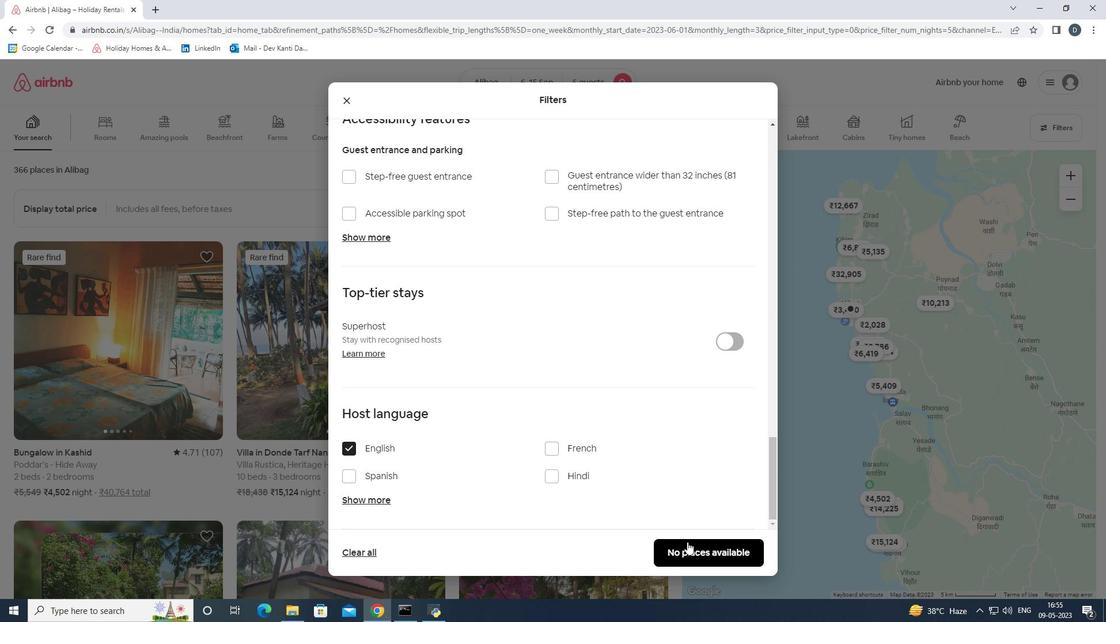 
Action: Mouse pressed left at (688, 542)
Screenshot: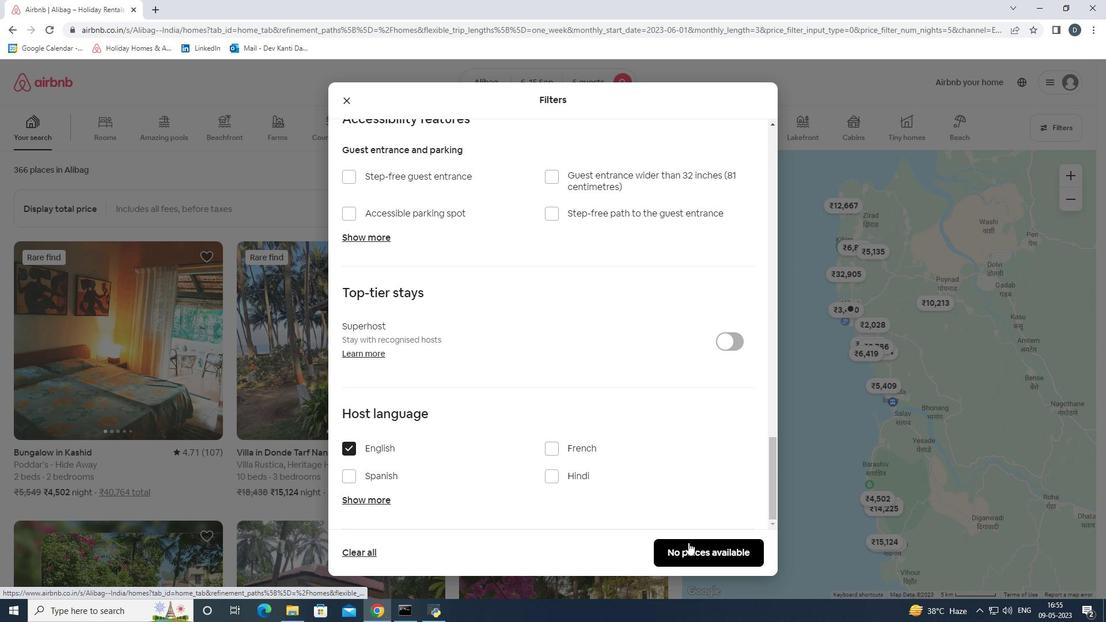 
